 Task: Search one way flight ticket for 3 adults, 3 children in premium economy from Los Angeles: Los Angeles International Airport to Jacksonville: Albert J. Ellis Airport on 5-3-2023. Number of bags: 9 checked bags. Price is upto 79000. Outbound departure time preference is 17:45.
Action: Mouse moved to (334, 281)
Screenshot: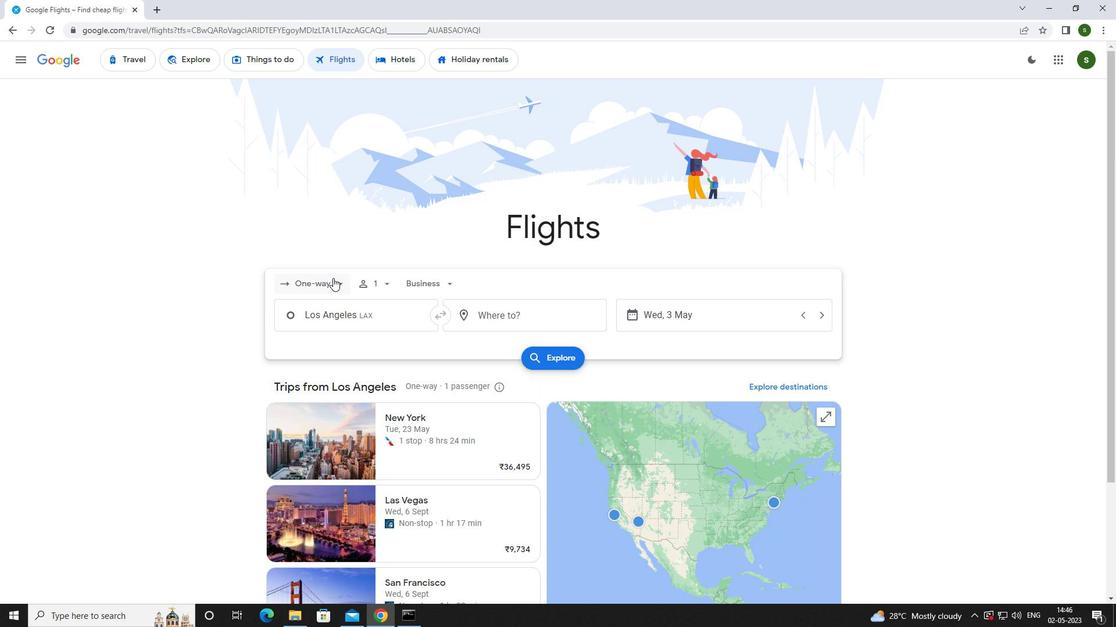
Action: Mouse pressed left at (334, 281)
Screenshot: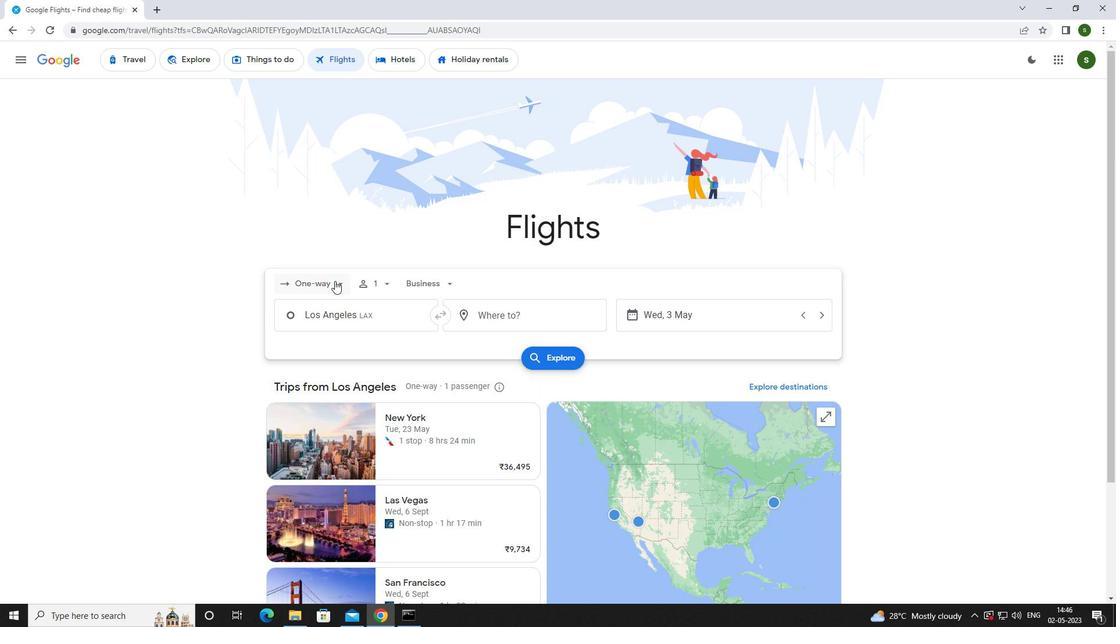 
Action: Mouse moved to (321, 337)
Screenshot: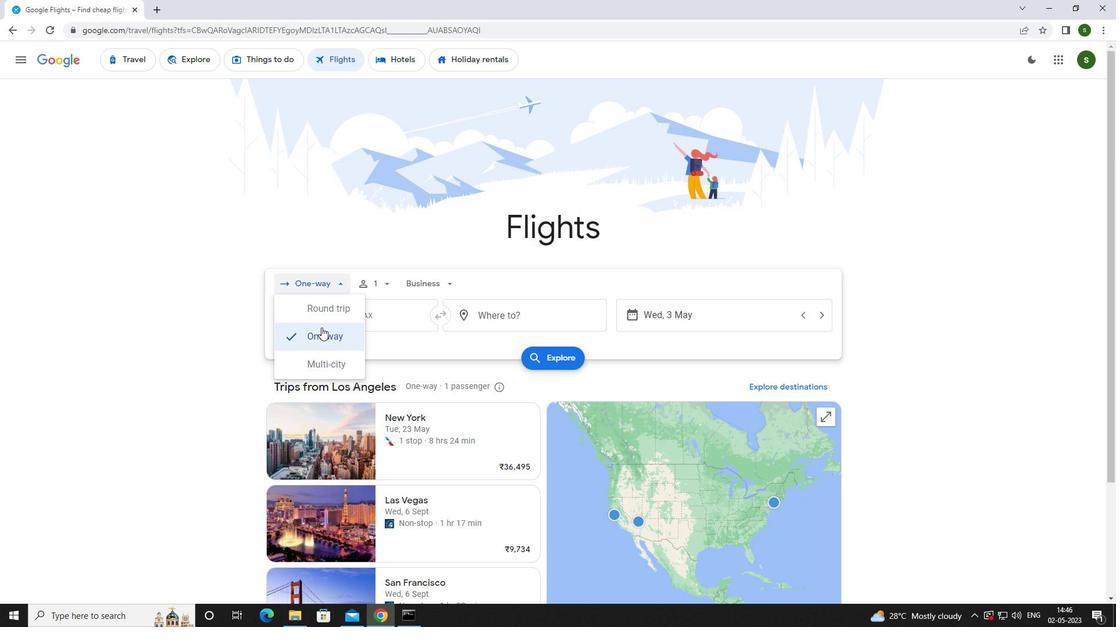 
Action: Mouse pressed left at (321, 337)
Screenshot: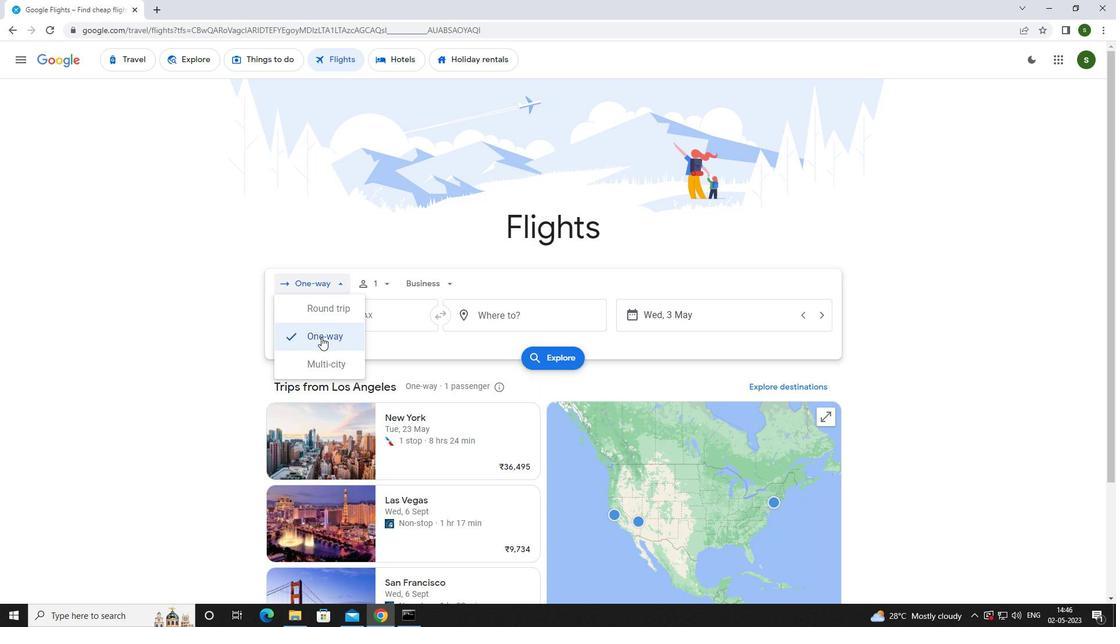 
Action: Mouse moved to (379, 285)
Screenshot: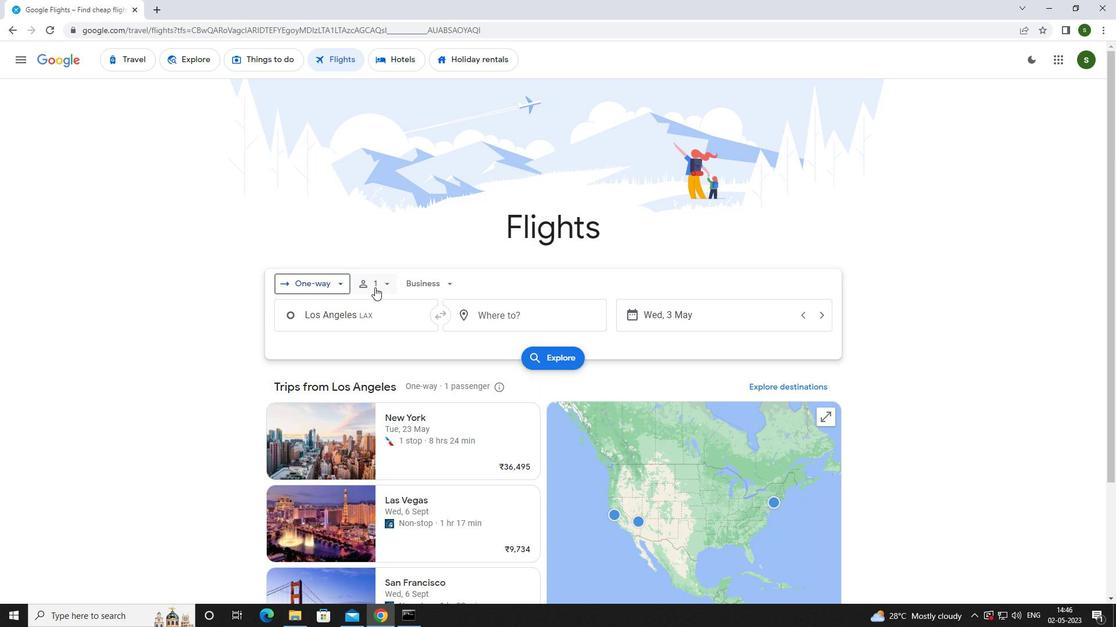 
Action: Mouse pressed left at (379, 285)
Screenshot: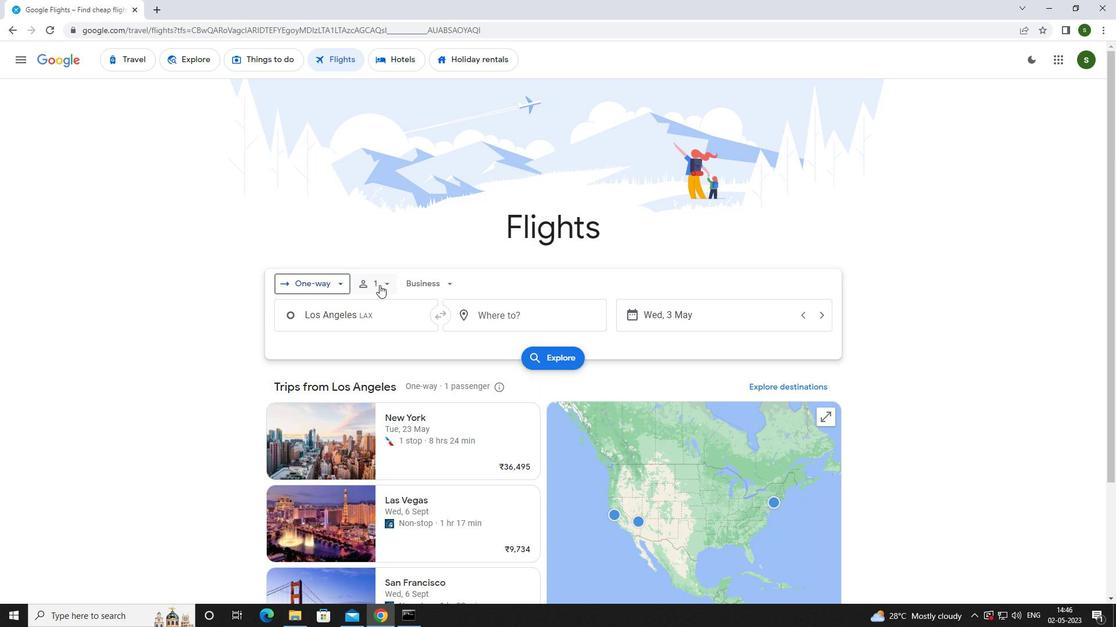 
Action: Mouse moved to (472, 315)
Screenshot: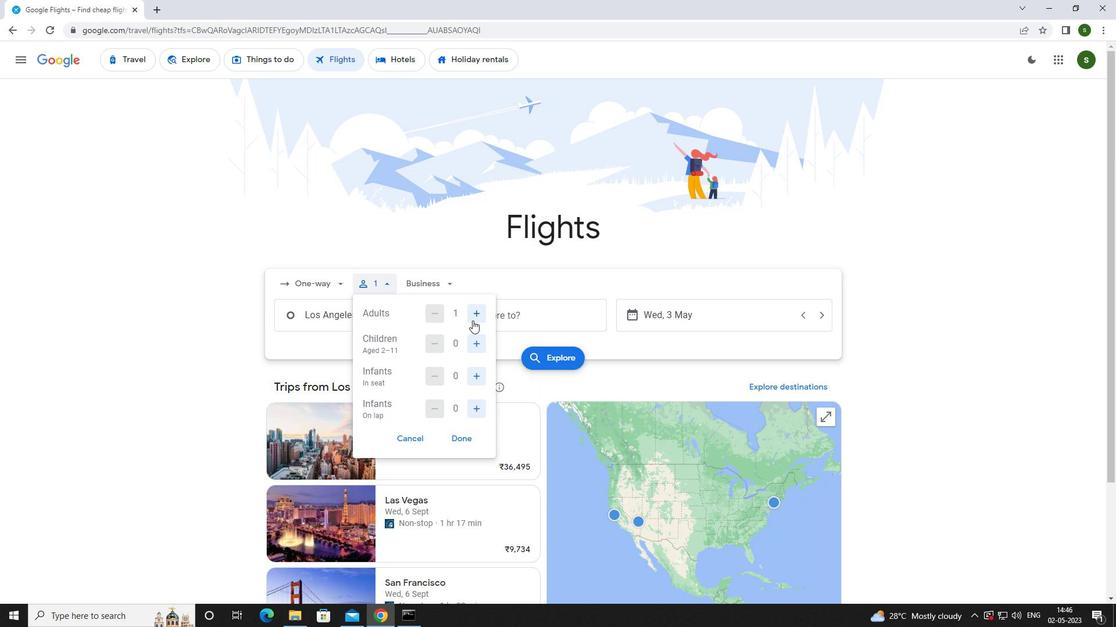 
Action: Mouse pressed left at (472, 315)
Screenshot: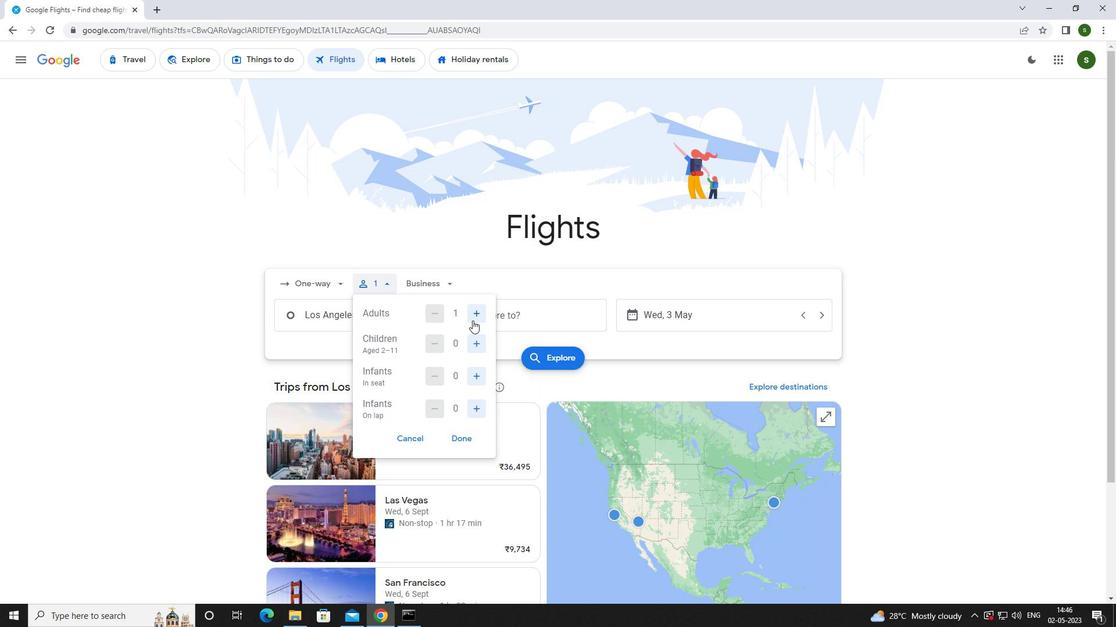 
Action: Mouse pressed left at (472, 315)
Screenshot: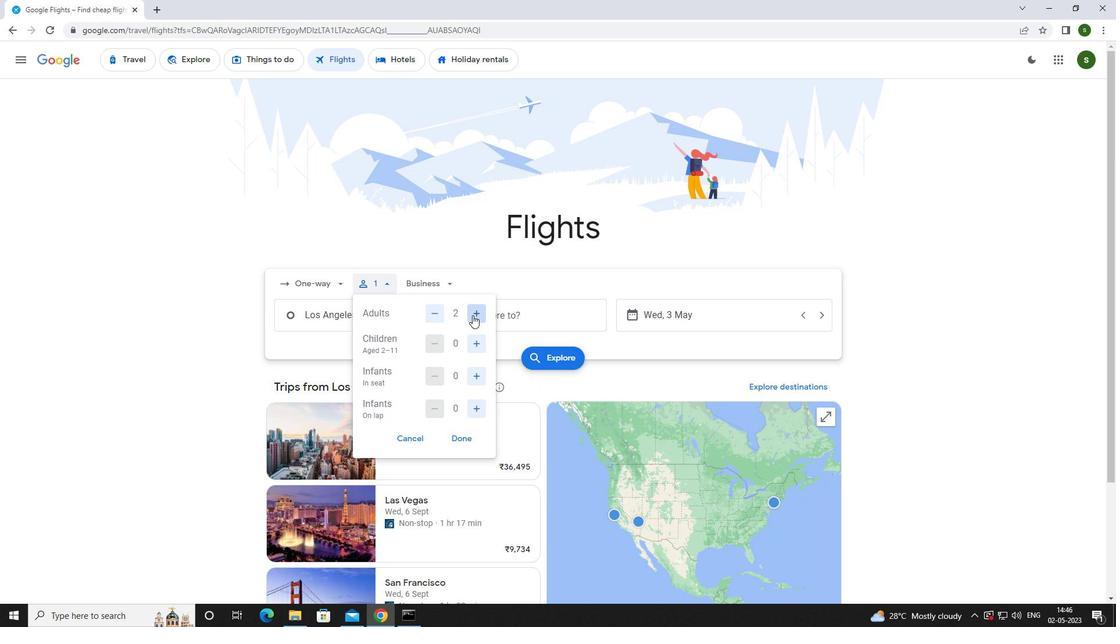 
Action: Mouse moved to (478, 342)
Screenshot: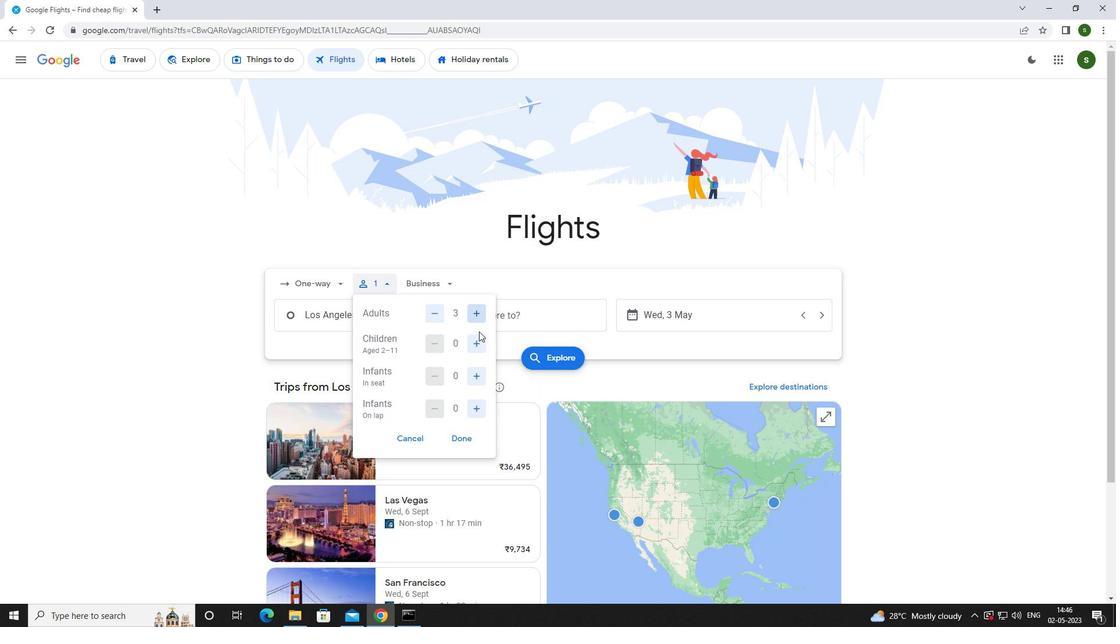 
Action: Mouse pressed left at (478, 342)
Screenshot: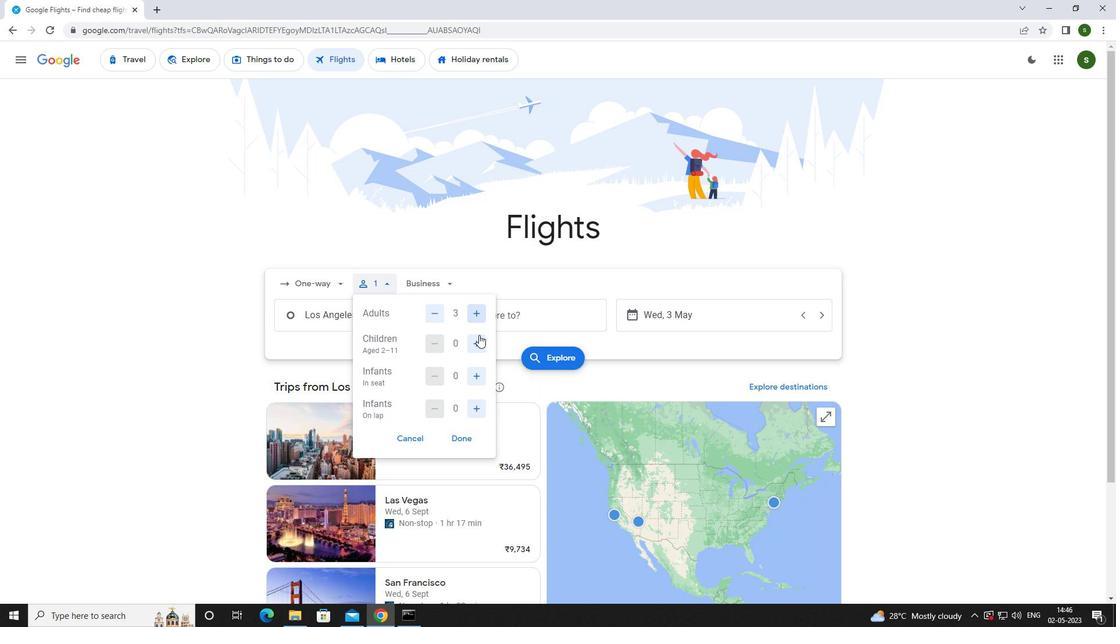 
Action: Mouse moved to (478, 343)
Screenshot: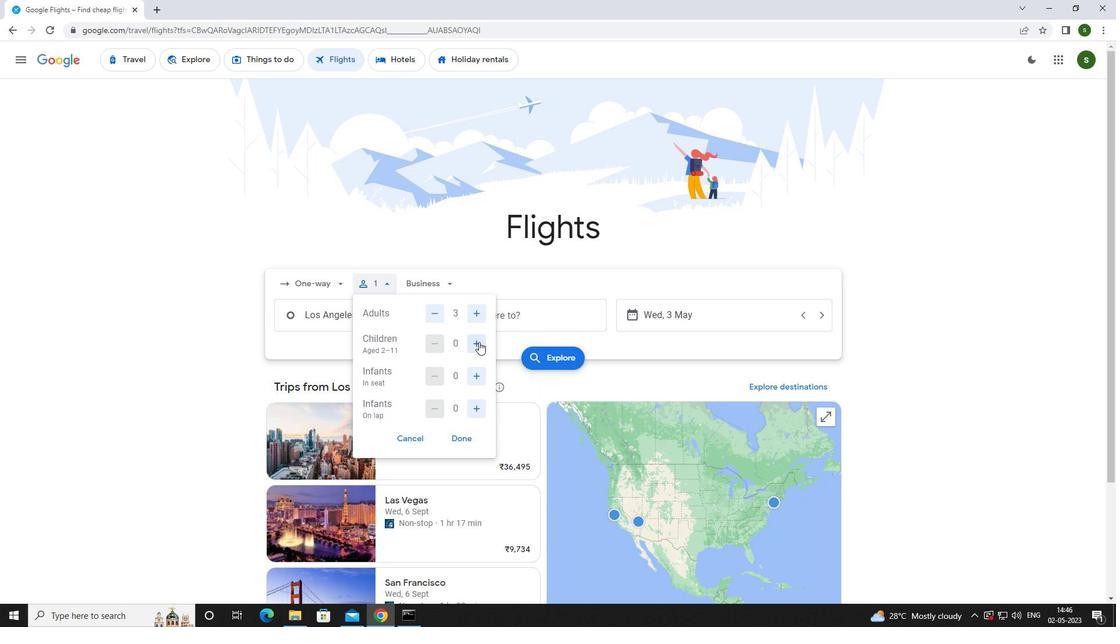 
Action: Mouse pressed left at (478, 343)
Screenshot: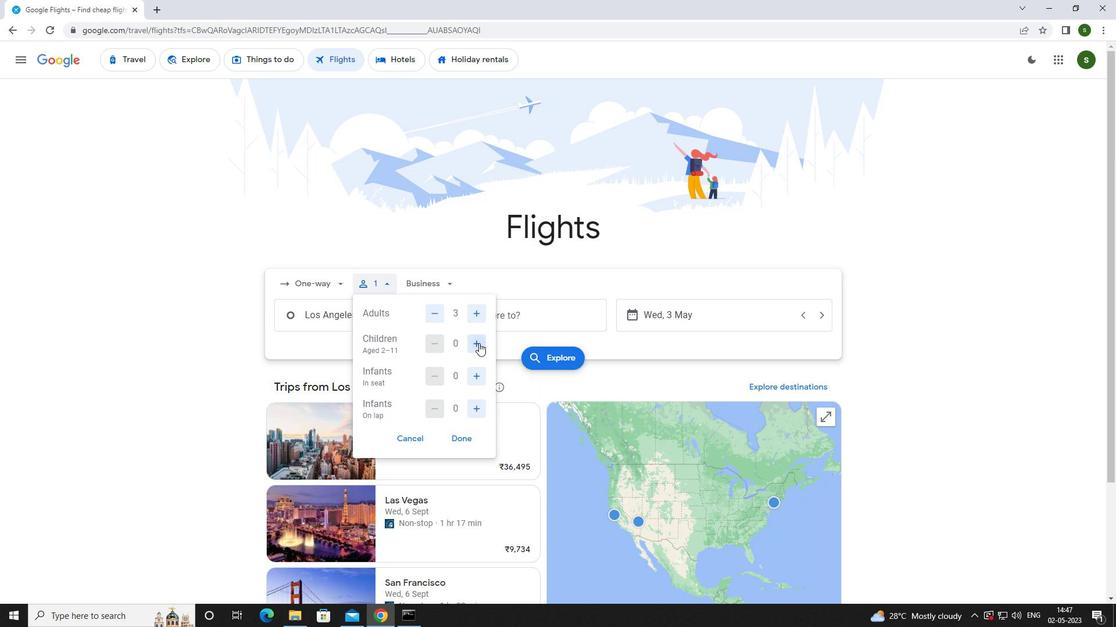 
Action: Mouse pressed left at (478, 343)
Screenshot: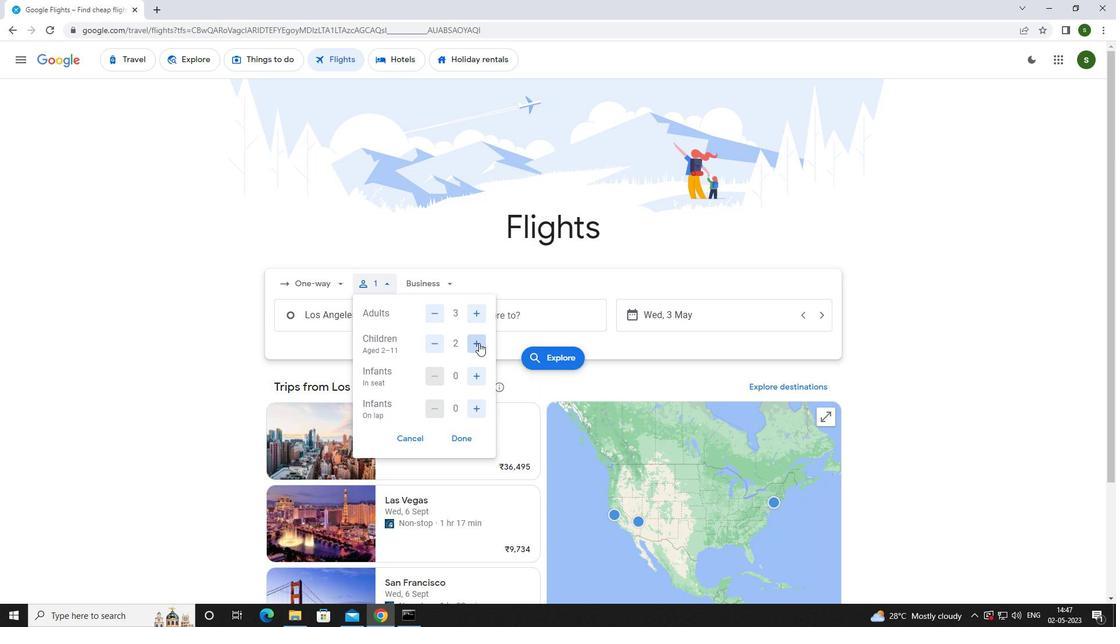 
Action: Mouse moved to (441, 285)
Screenshot: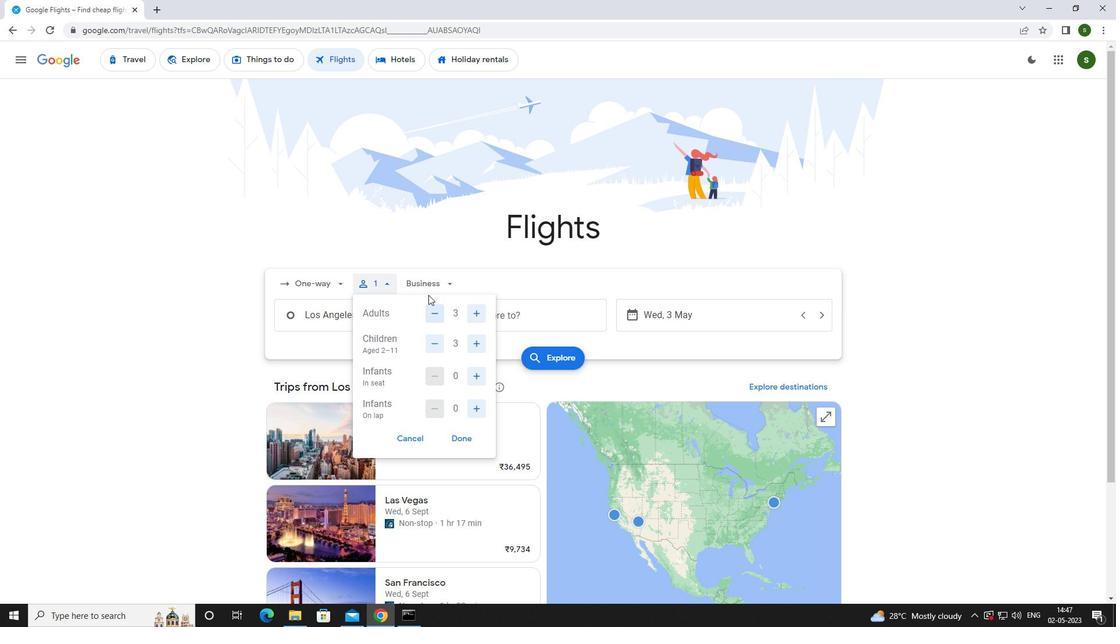
Action: Mouse pressed left at (441, 285)
Screenshot: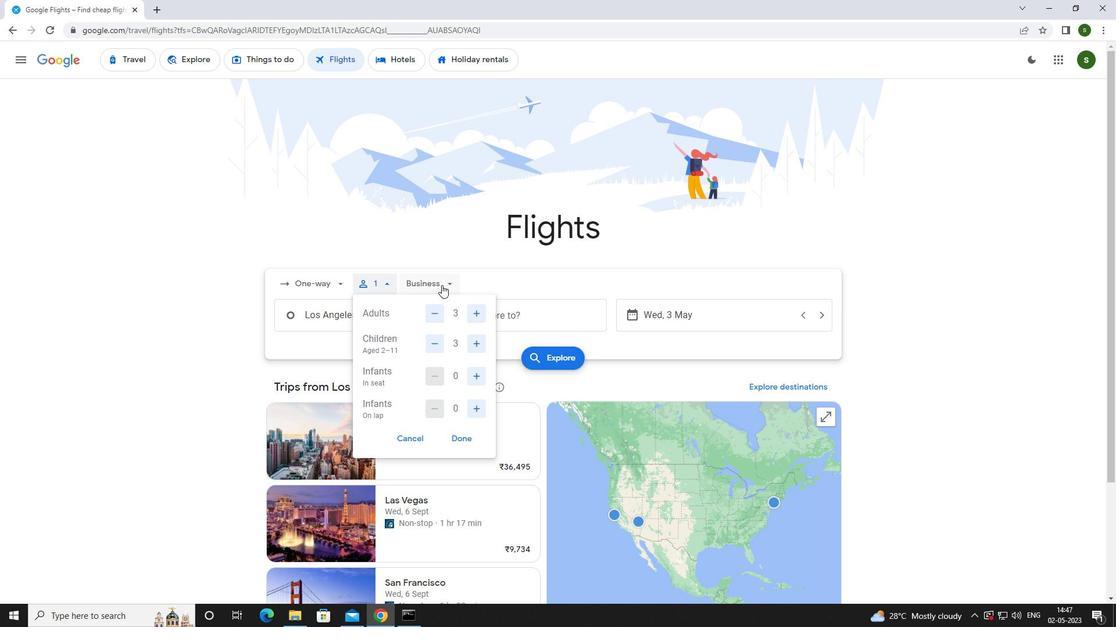 
Action: Mouse moved to (455, 334)
Screenshot: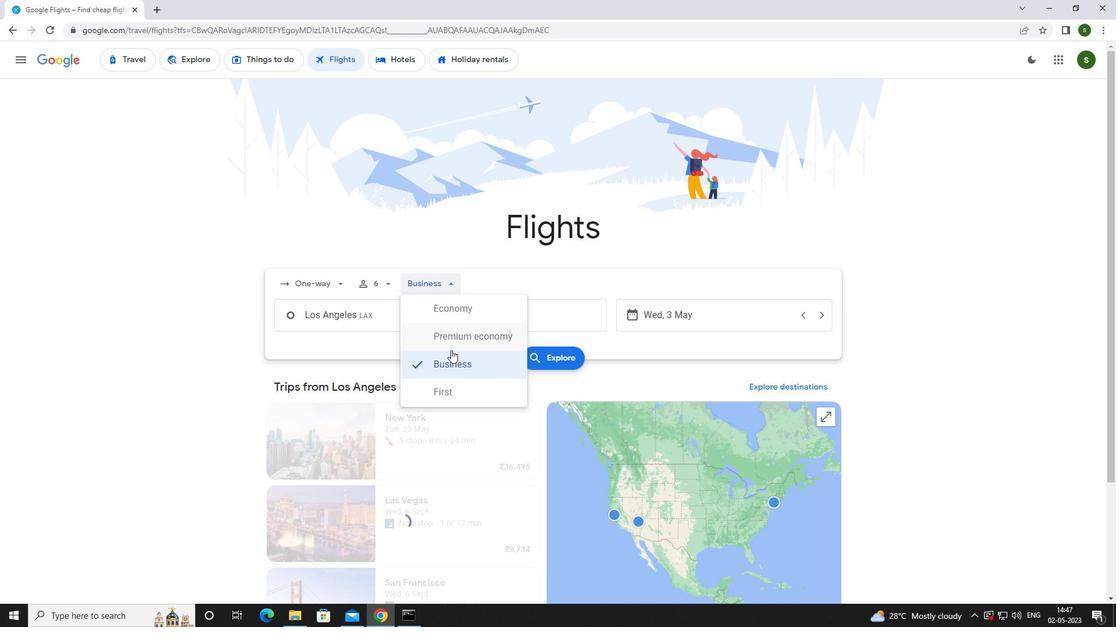 
Action: Mouse pressed left at (455, 334)
Screenshot: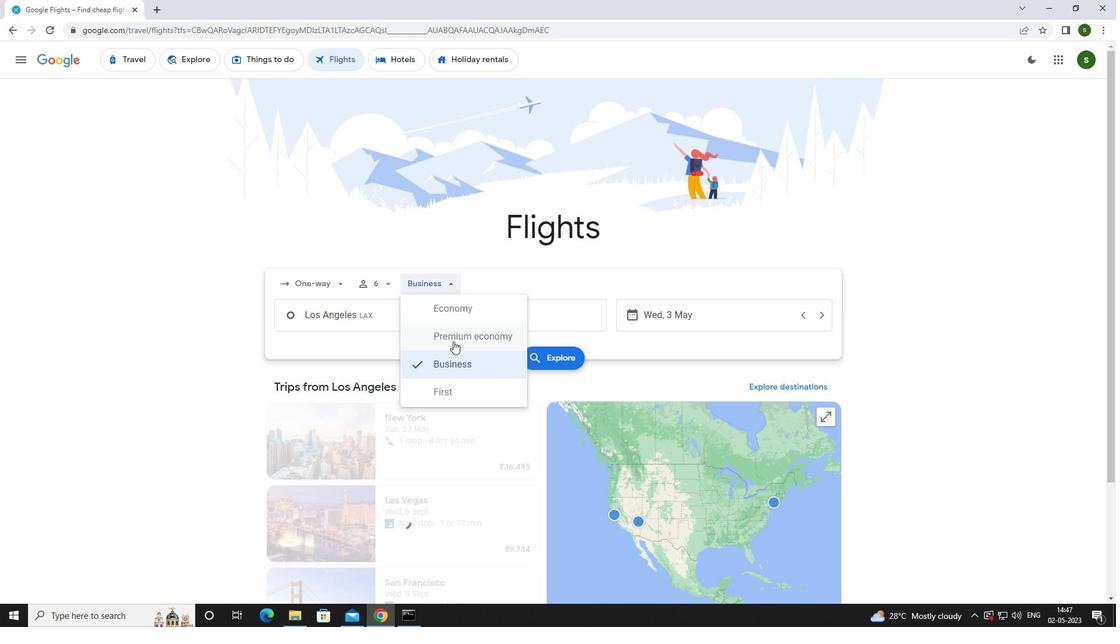 
Action: Mouse moved to (386, 316)
Screenshot: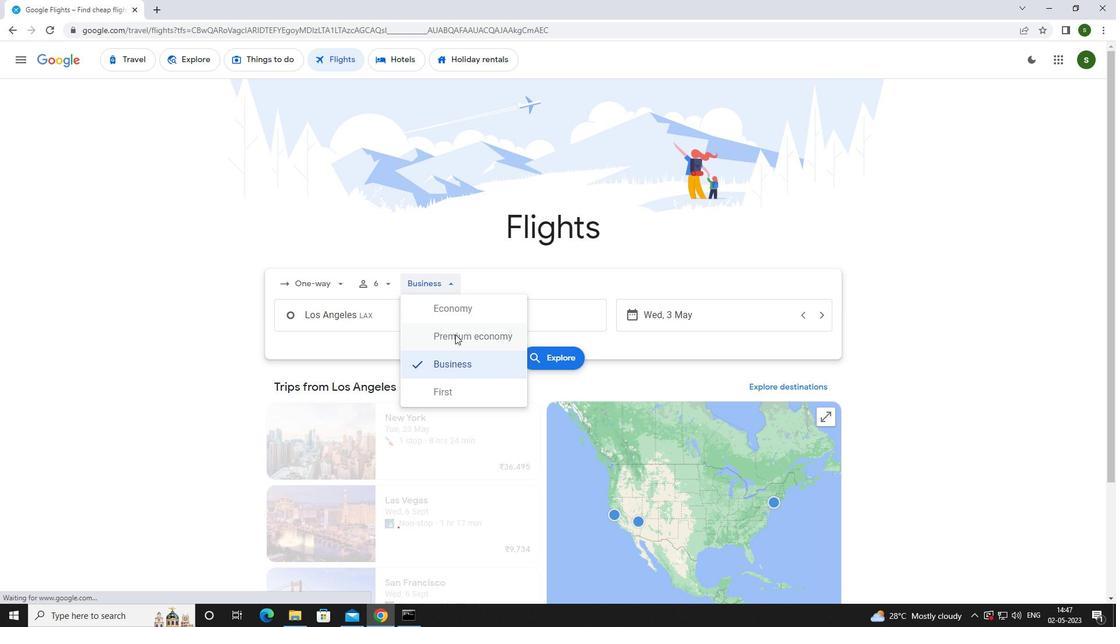 
Action: Mouse pressed left at (386, 316)
Screenshot: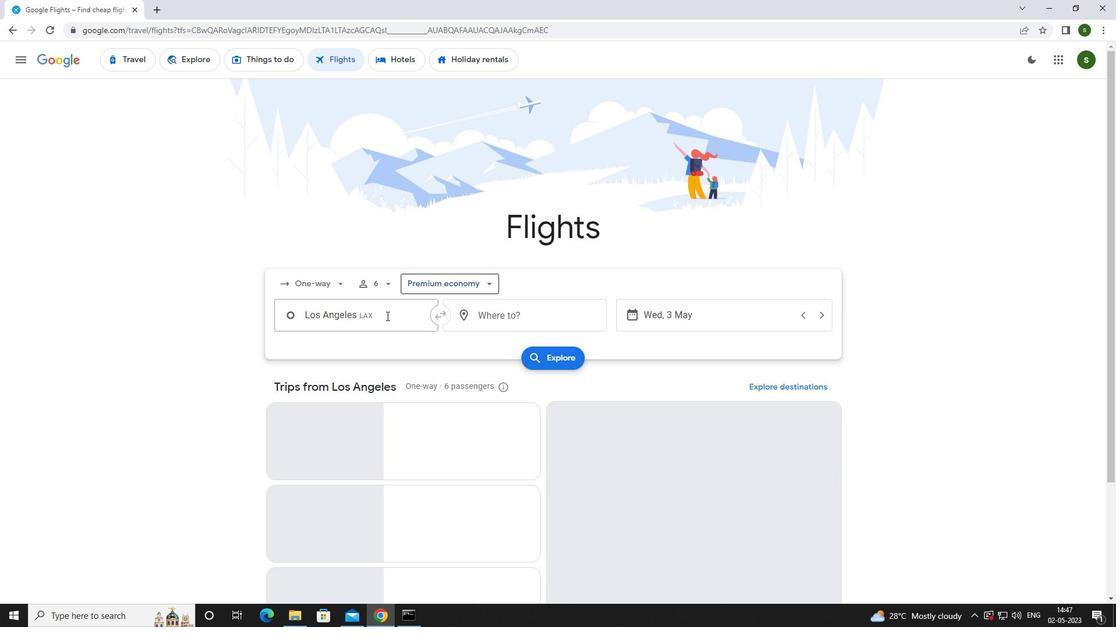 
Action: Mouse moved to (386, 316)
Screenshot: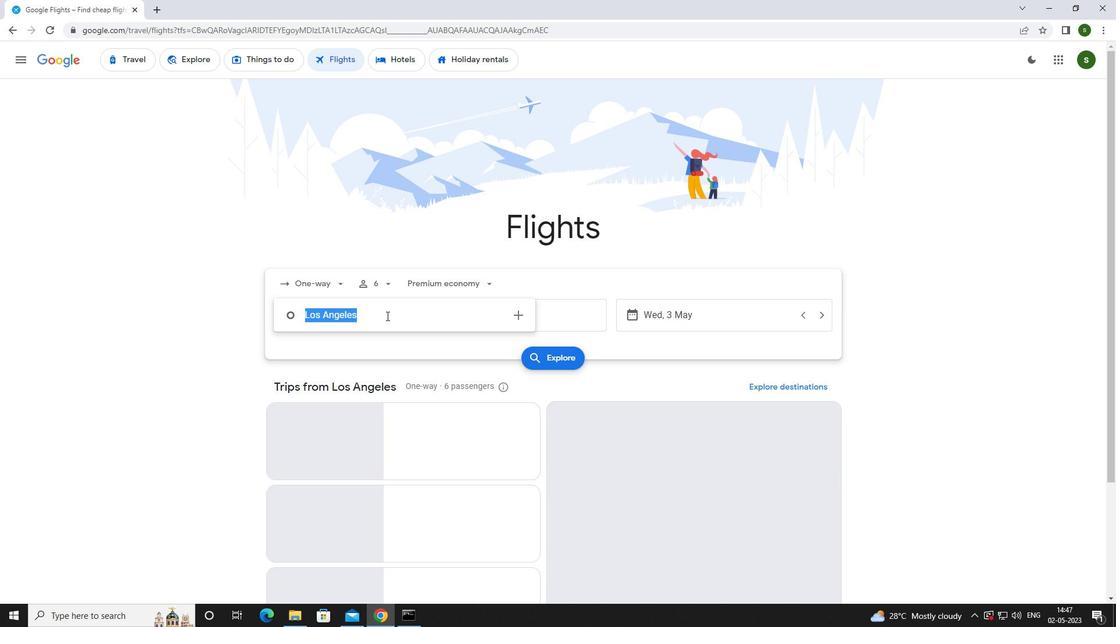 
Action: Key pressed <Key.caps_lock>l<Key.caps_lock>os<Key.space><Key.caps_lock>a
Screenshot: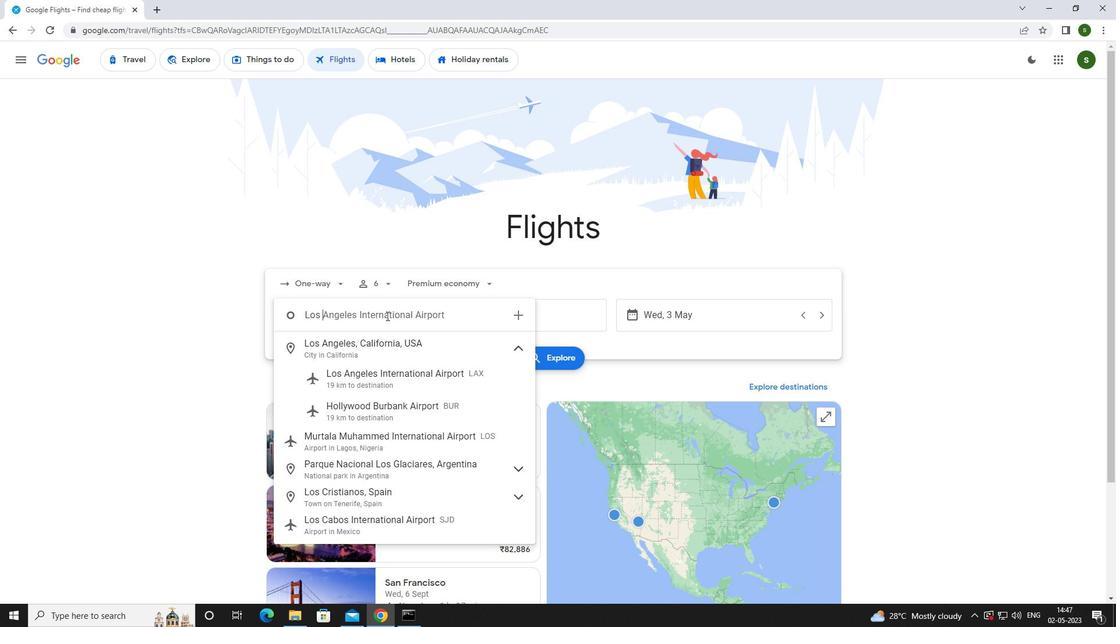 
Action: Mouse moved to (380, 376)
Screenshot: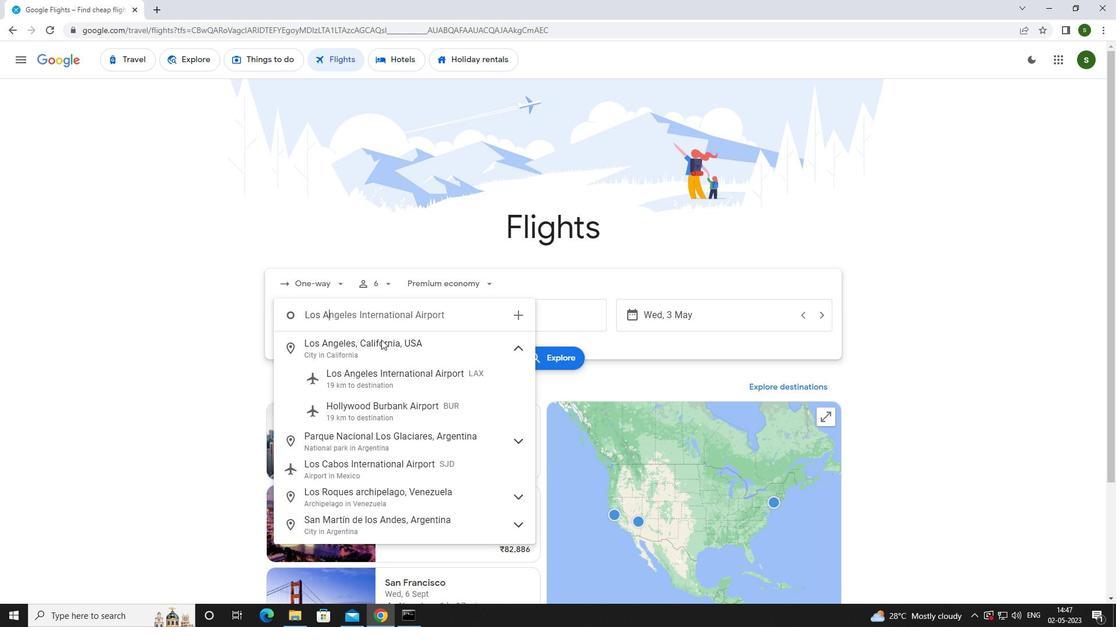 
Action: Mouse pressed left at (380, 376)
Screenshot: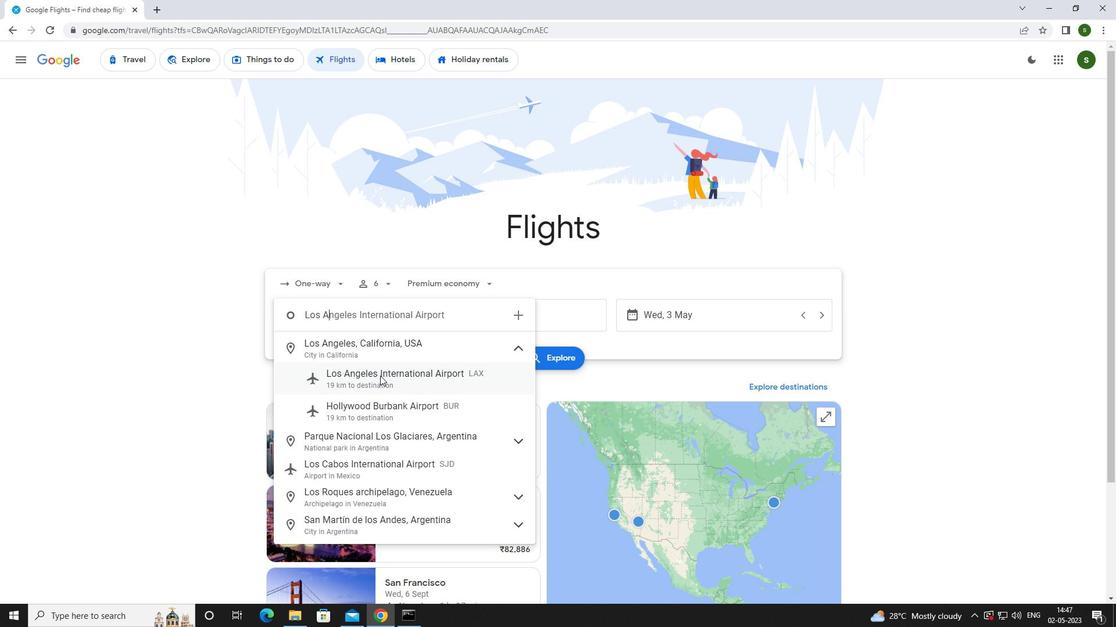 
Action: Mouse moved to (505, 312)
Screenshot: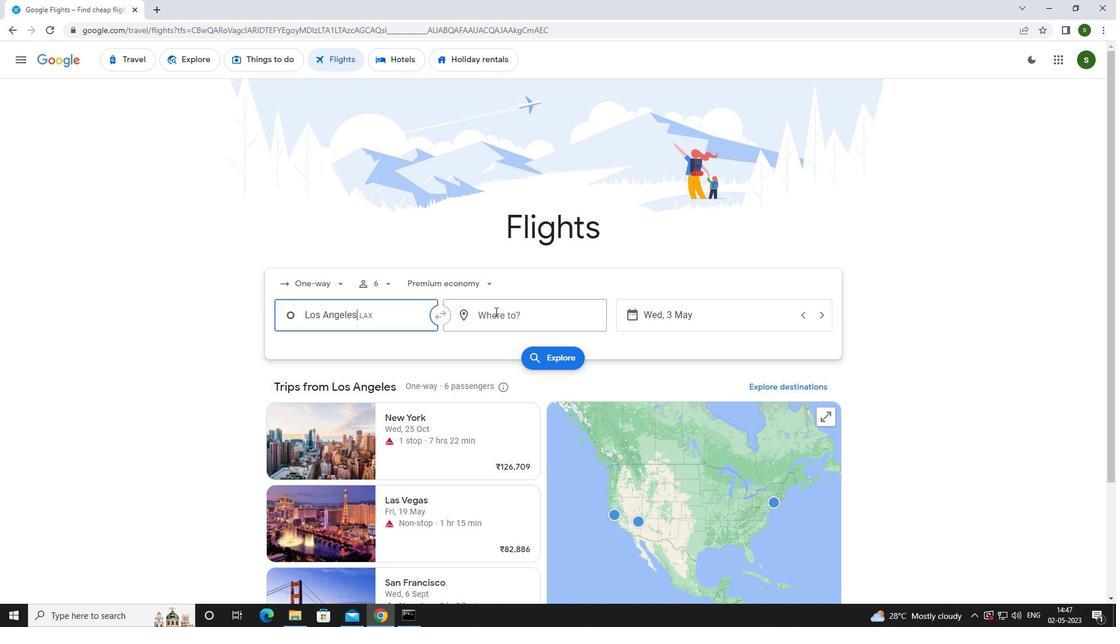 
Action: Mouse pressed left at (505, 312)
Screenshot: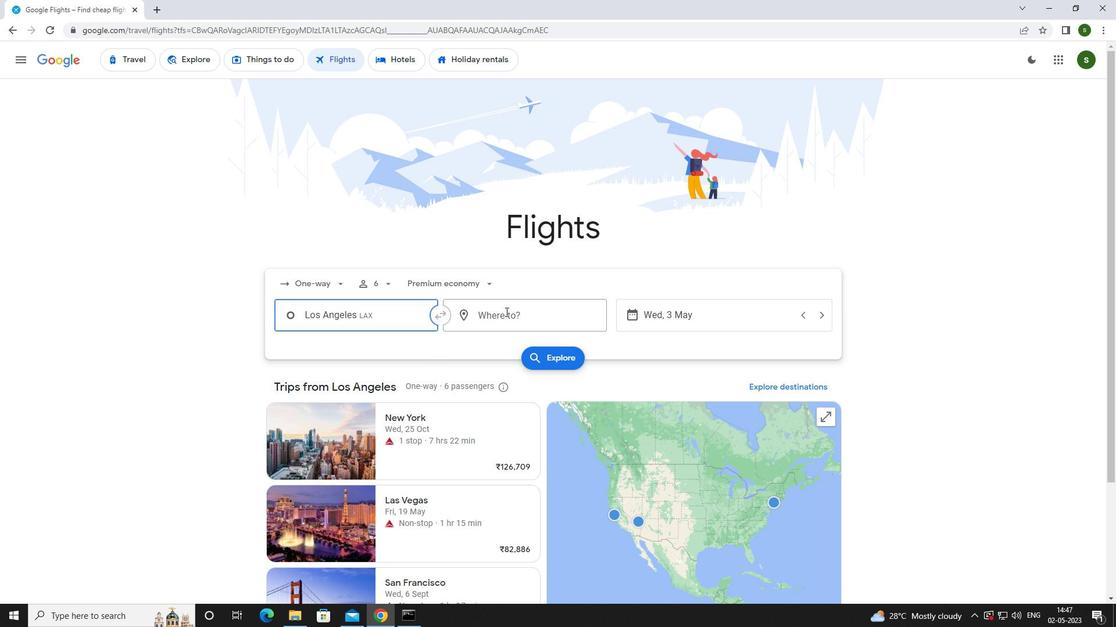 
Action: Mouse moved to (463, 326)
Screenshot: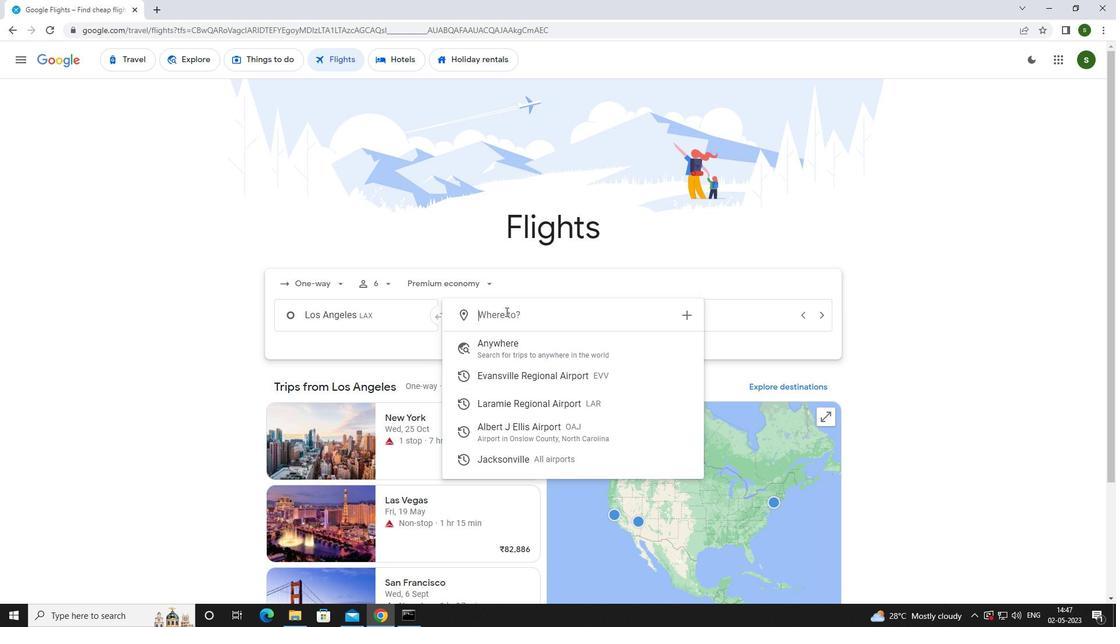 
Action: Key pressed <Key.caps_lock>a<Key.caps_lock>lbert<Key.space>
Screenshot: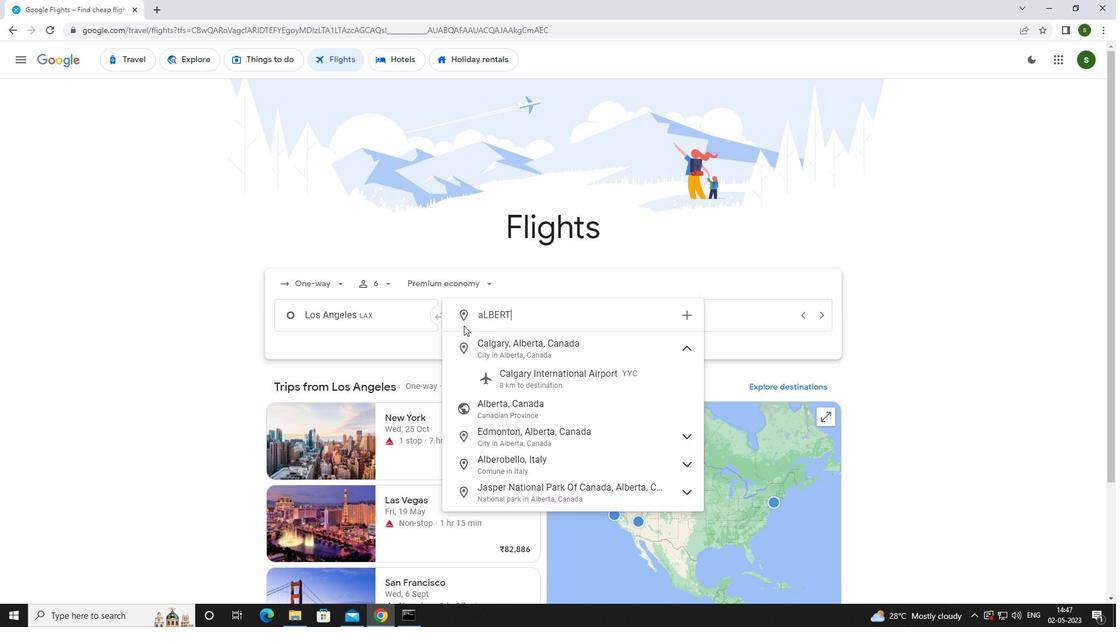
Action: Mouse moved to (481, 345)
Screenshot: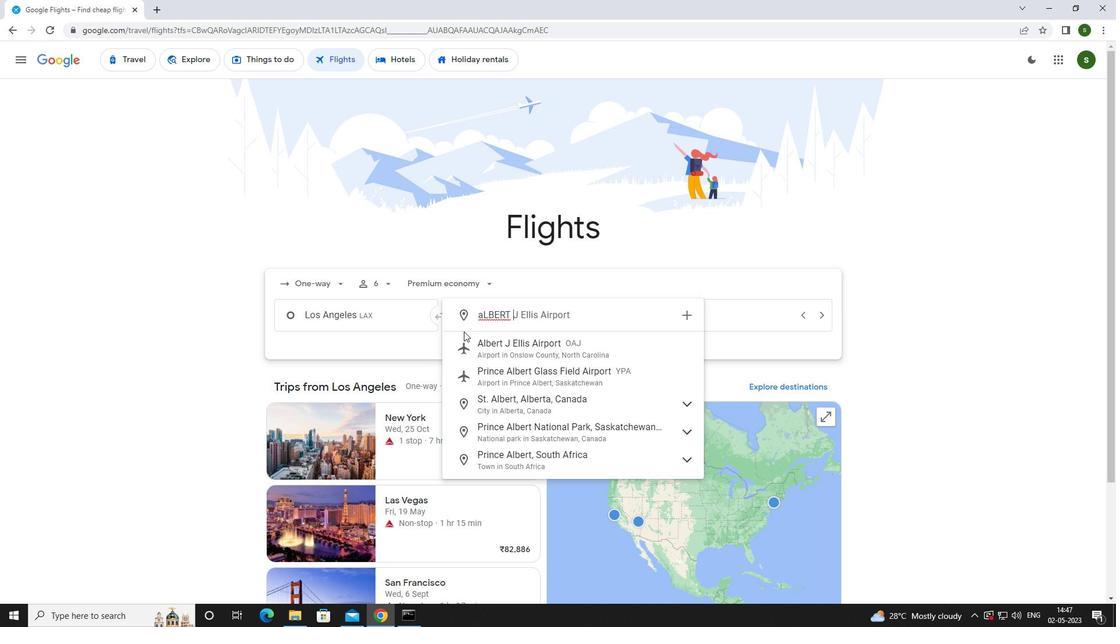 
Action: Mouse pressed left at (481, 345)
Screenshot: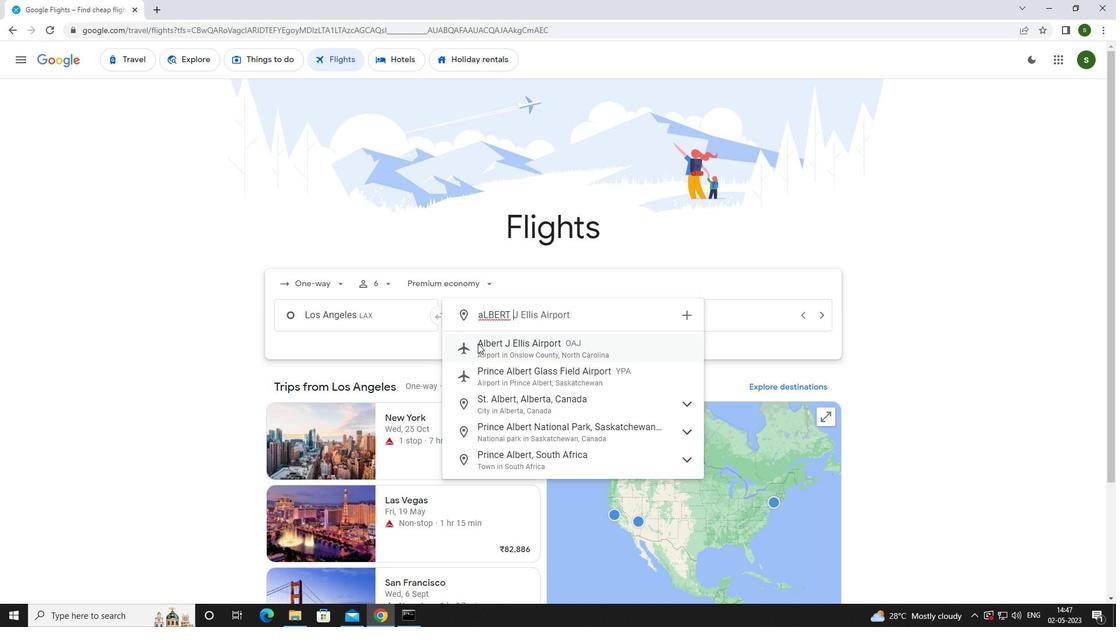 
Action: Mouse moved to (707, 313)
Screenshot: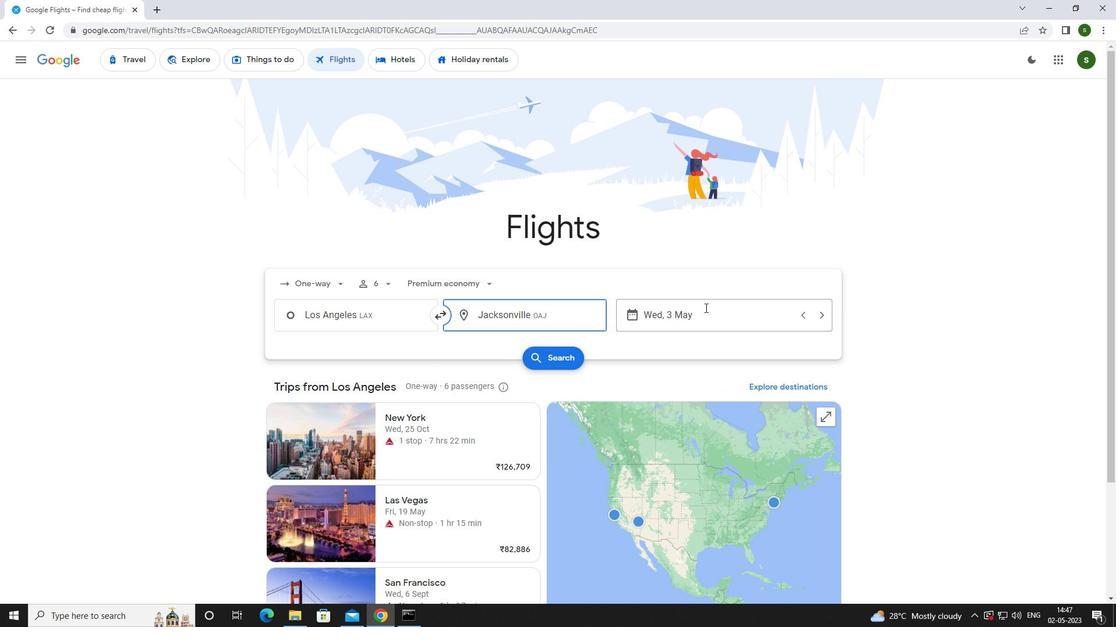 
Action: Mouse pressed left at (707, 313)
Screenshot: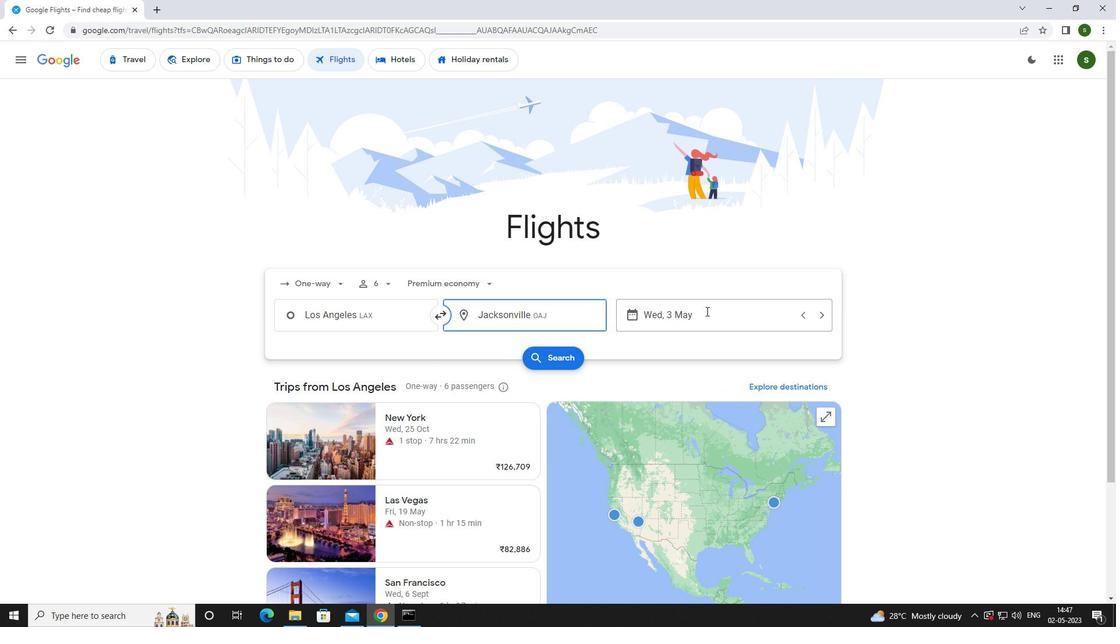 
Action: Mouse moved to (498, 395)
Screenshot: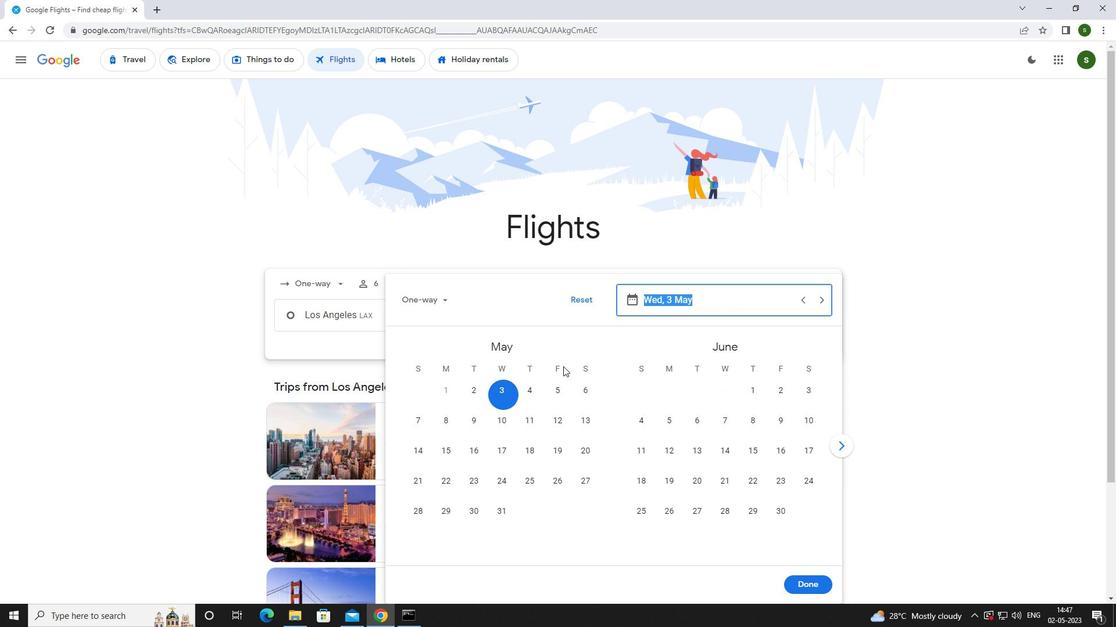 
Action: Mouse pressed left at (498, 395)
Screenshot: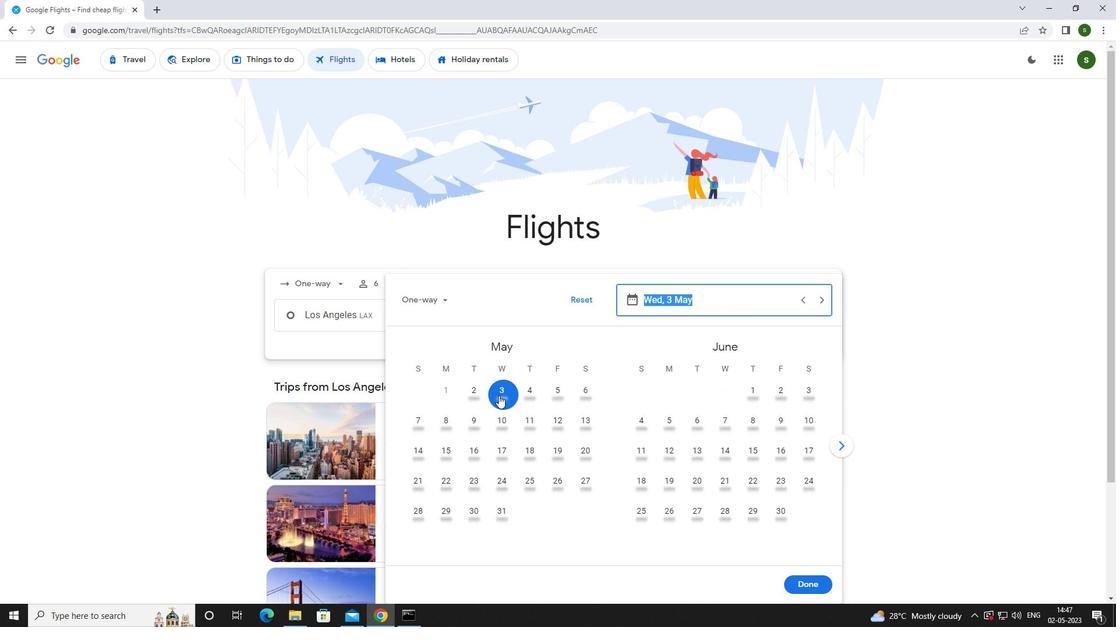 
Action: Mouse moved to (816, 590)
Screenshot: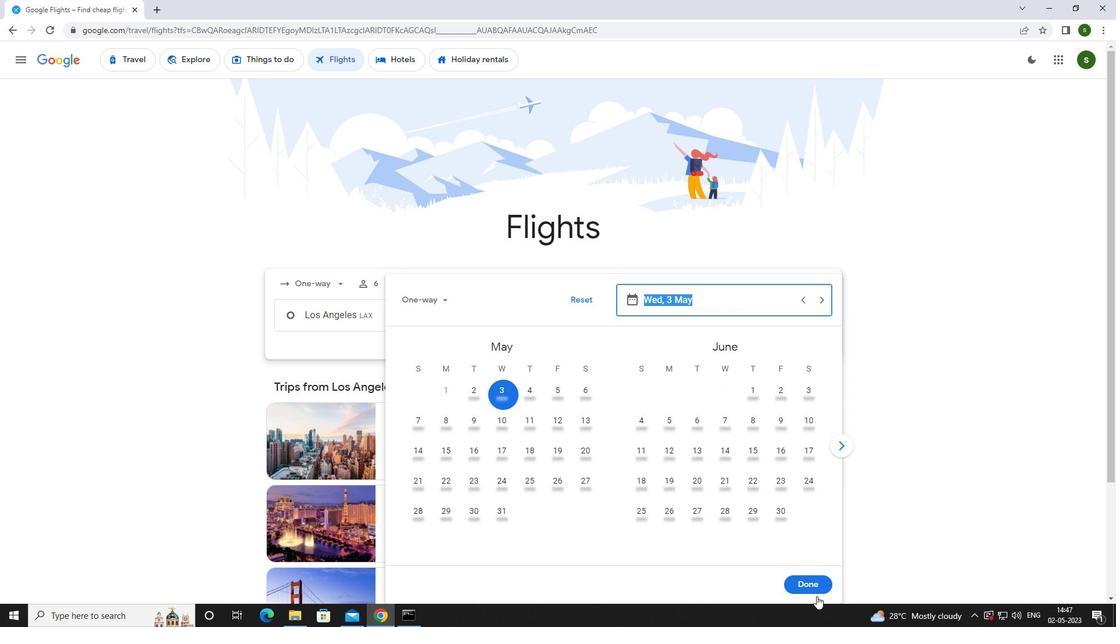 
Action: Mouse pressed left at (816, 590)
Screenshot: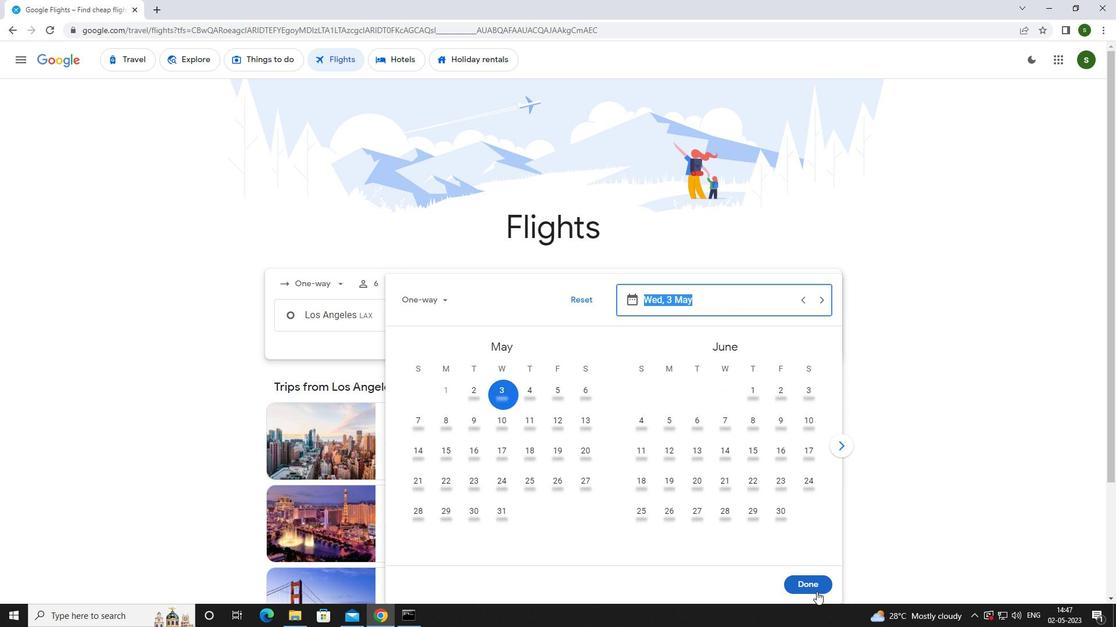 
Action: Mouse moved to (551, 361)
Screenshot: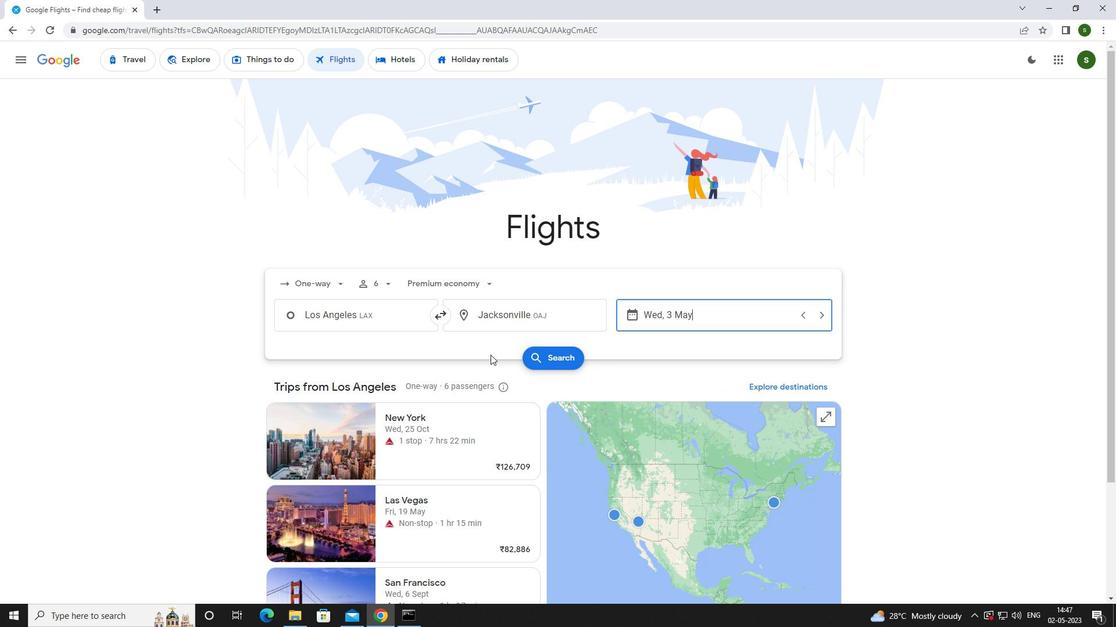 
Action: Mouse pressed left at (551, 361)
Screenshot: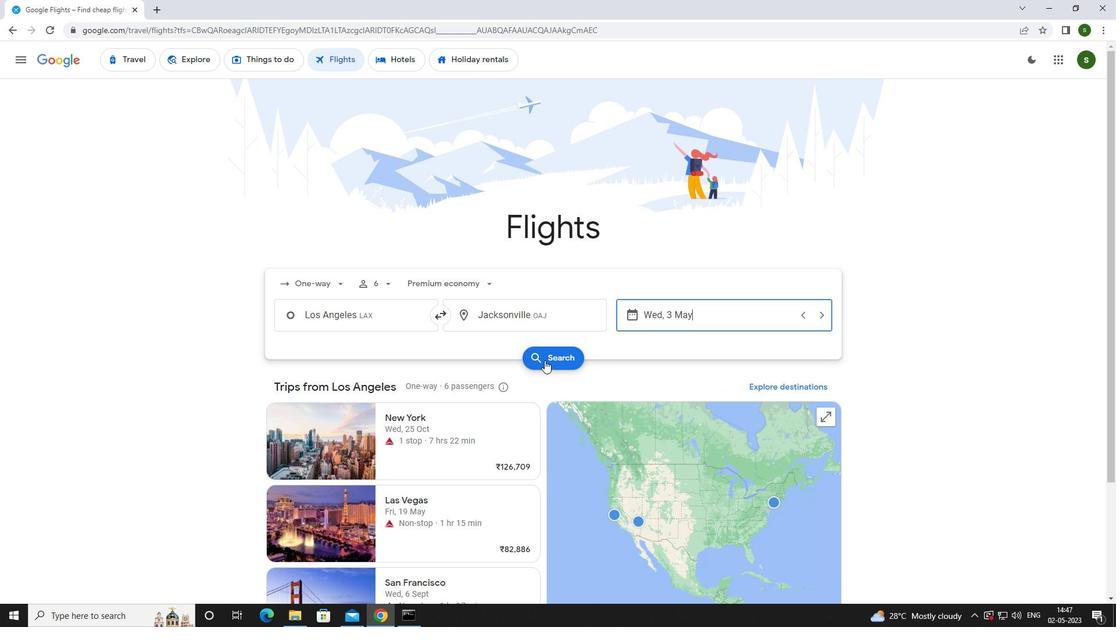 
Action: Mouse moved to (296, 166)
Screenshot: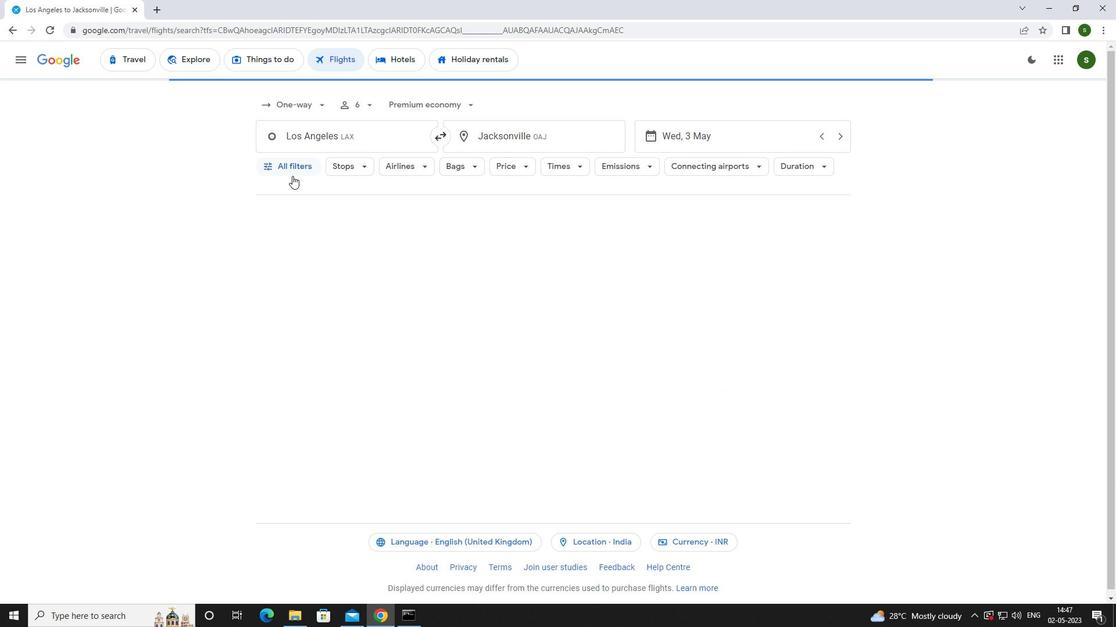 
Action: Mouse pressed left at (296, 166)
Screenshot: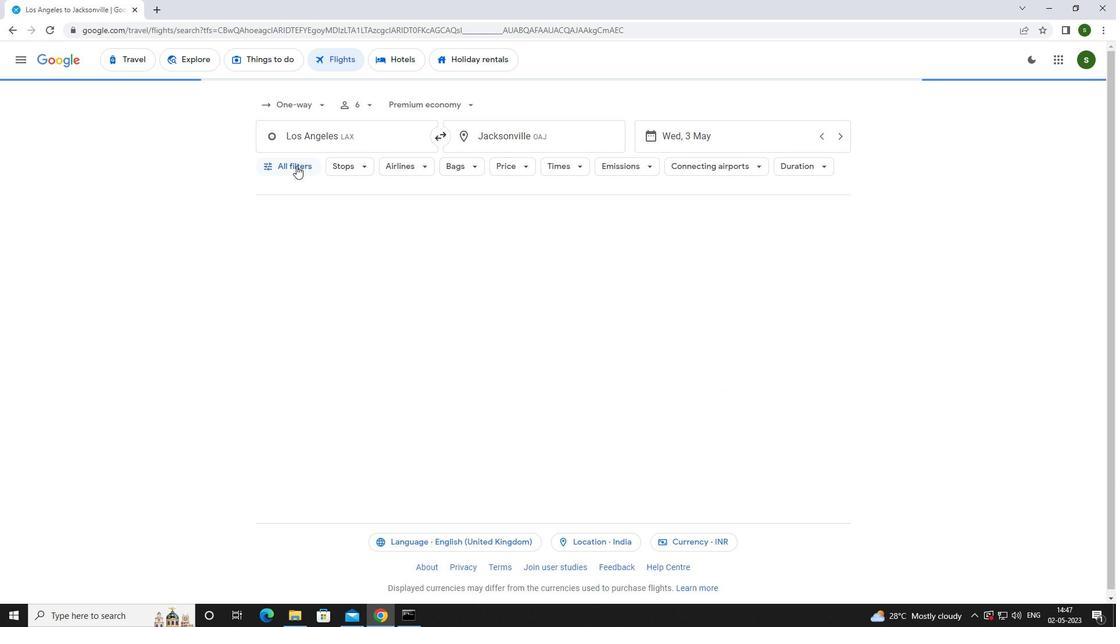 
Action: Mouse moved to (338, 283)
Screenshot: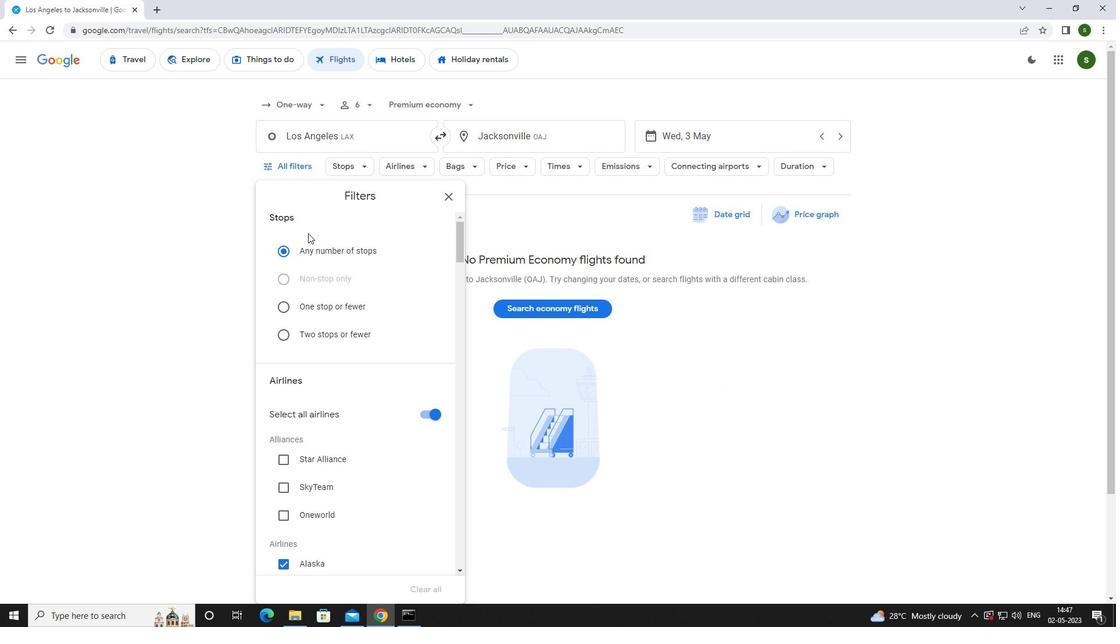 
Action: Mouse scrolled (338, 282) with delta (0, 0)
Screenshot: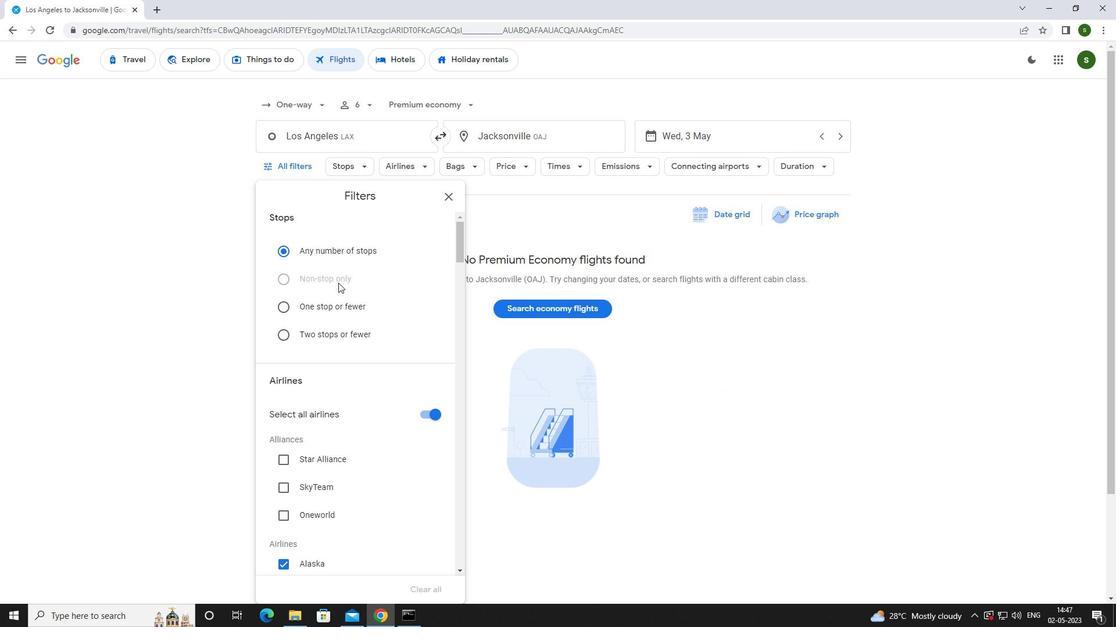 
Action: Mouse scrolled (338, 282) with delta (0, 0)
Screenshot: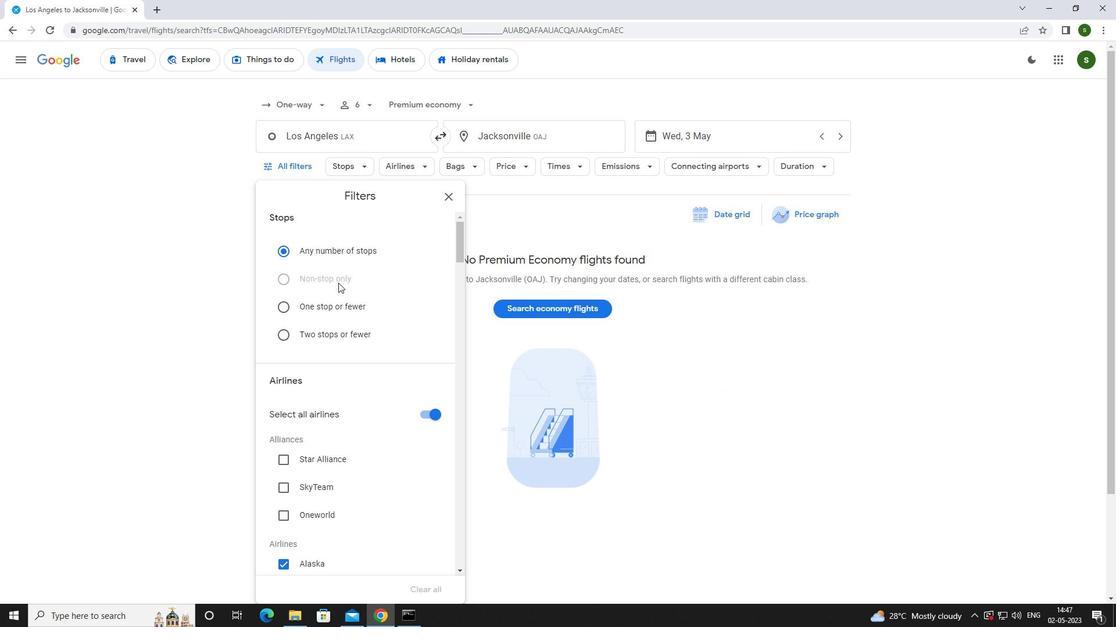 
Action: Mouse scrolled (338, 282) with delta (0, 0)
Screenshot: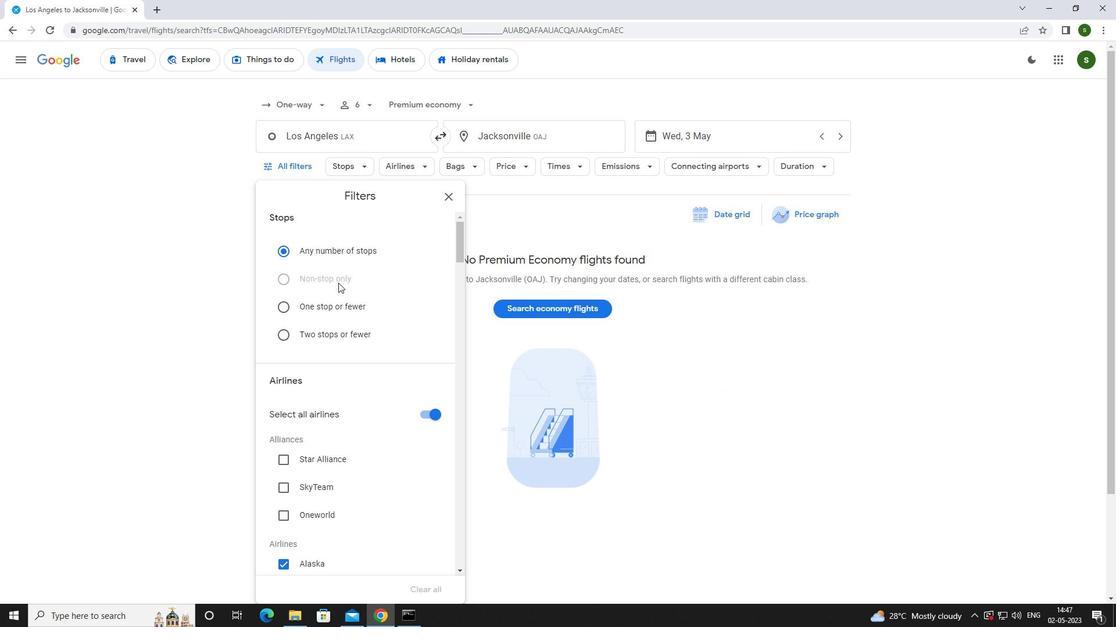 
Action: Mouse scrolled (338, 282) with delta (0, 0)
Screenshot: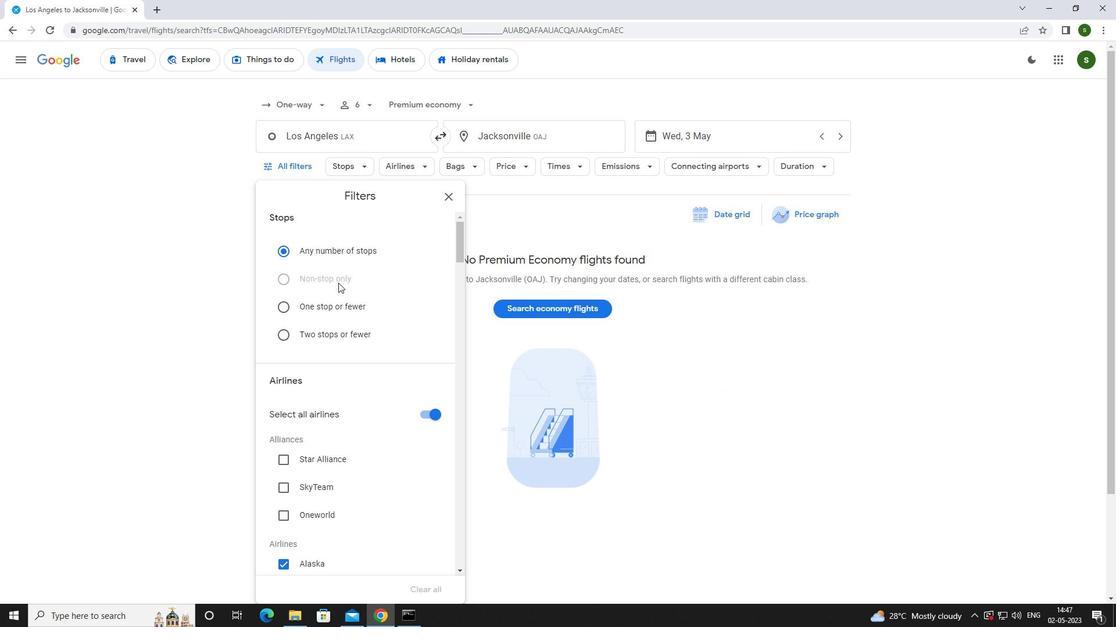 
Action: Mouse scrolled (338, 282) with delta (0, 0)
Screenshot: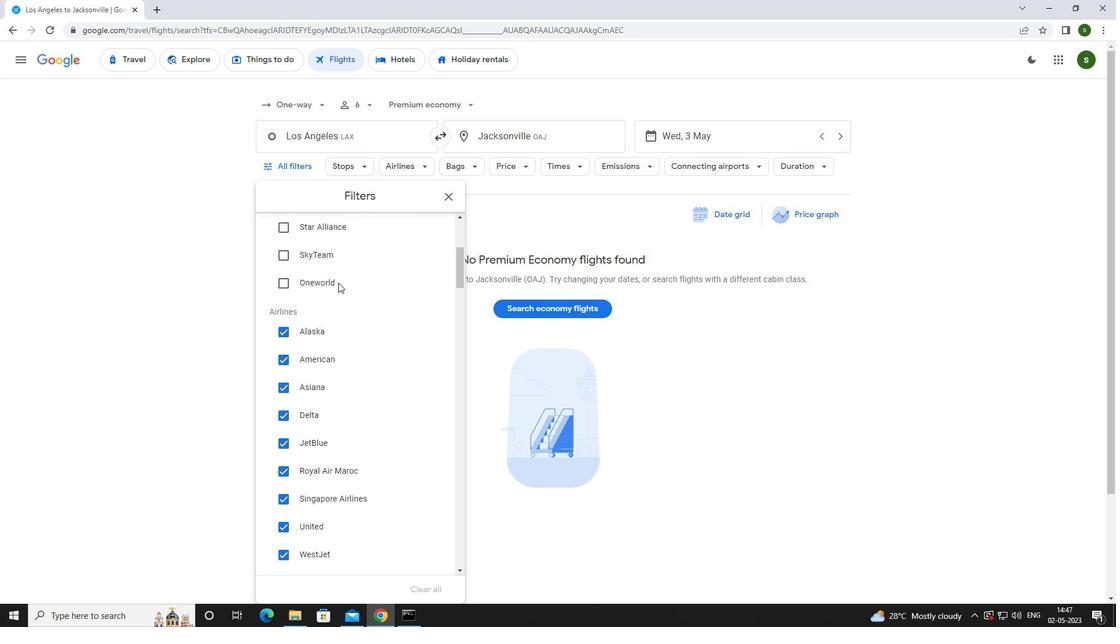 
Action: Mouse scrolled (338, 282) with delta (0, 0)
Screenshot: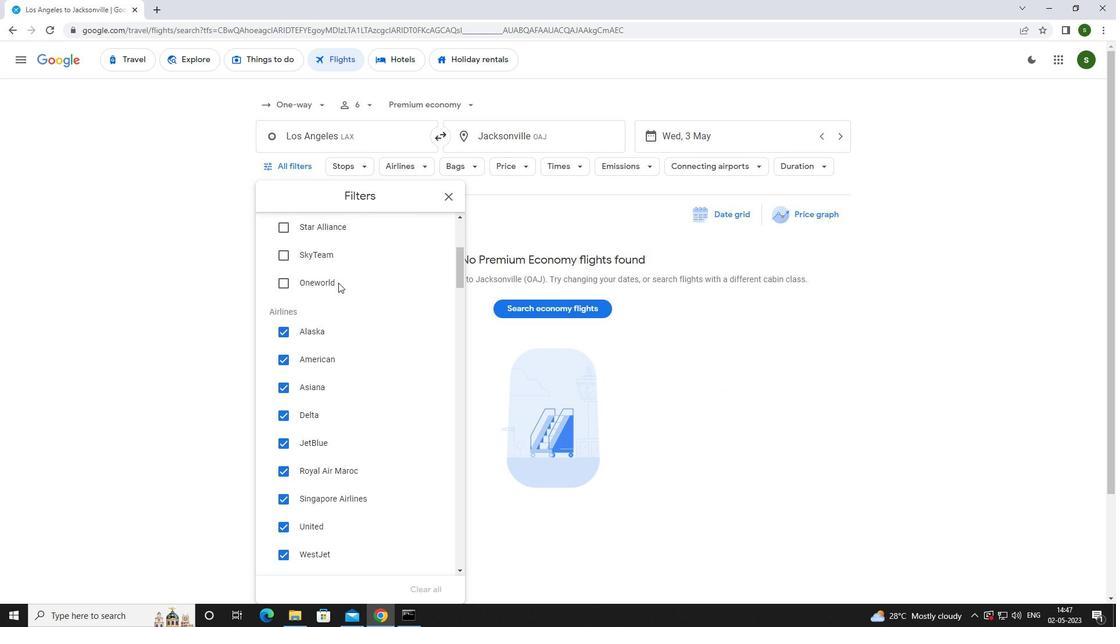 
Action: Mouse scrolled (338, 282) with delta (0, 0)
Screenshot: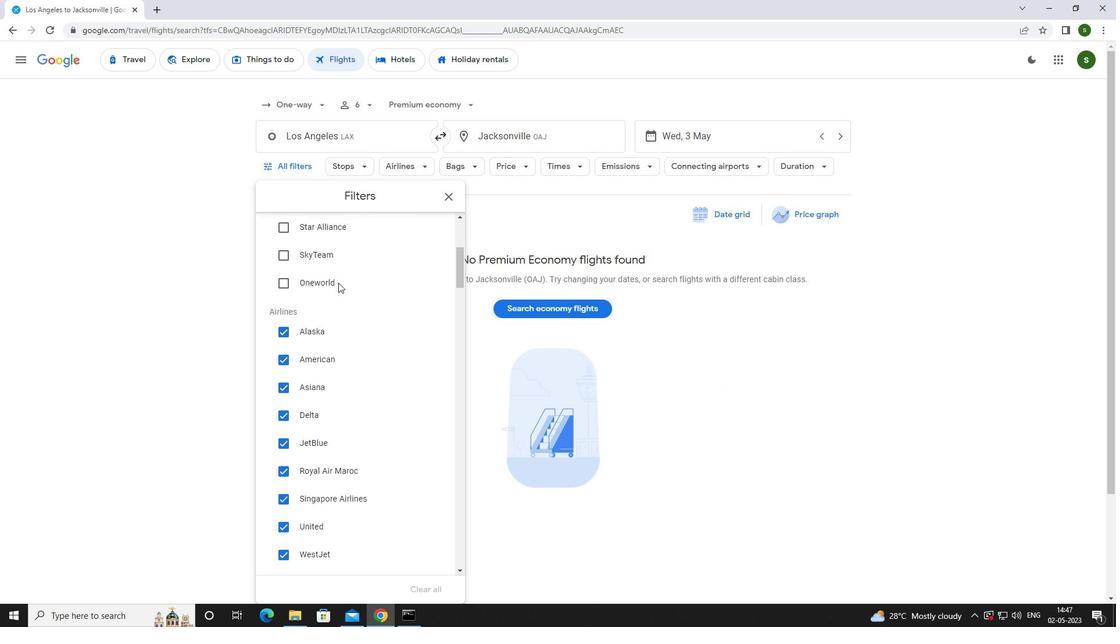 
Action: Mouse scrolled (338, 282) with delta (0, 0)
Screenshot: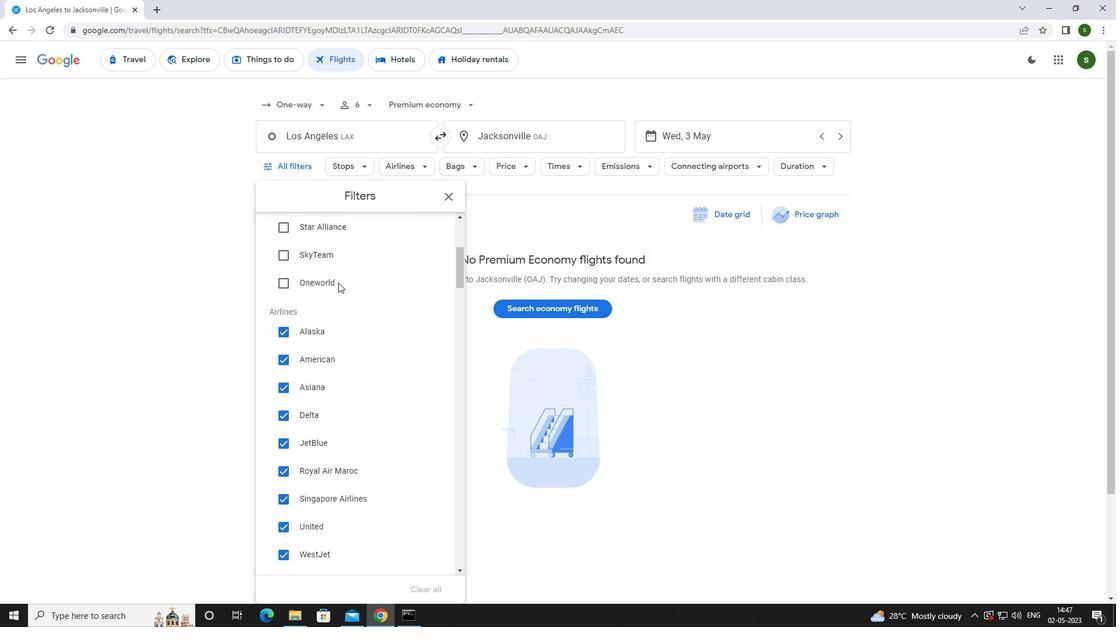 
Action: Mouse scrolled (338, 282) with delta (0, 0)
Screenshot: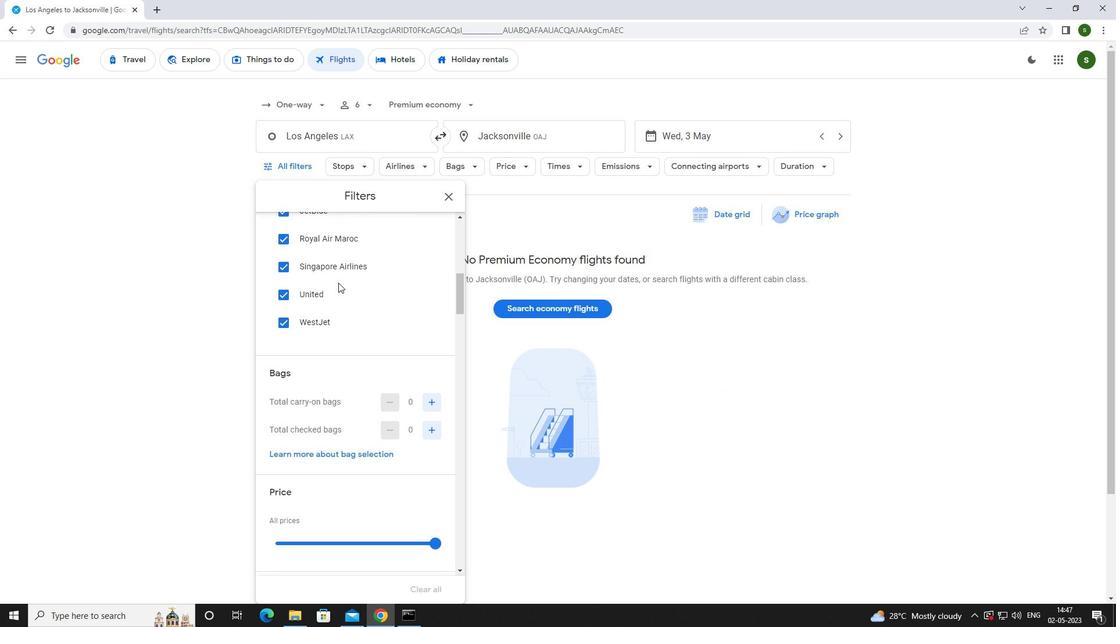 
Action: Mouse scrolled (338, 282) with delta (0, 0)
Screenshot: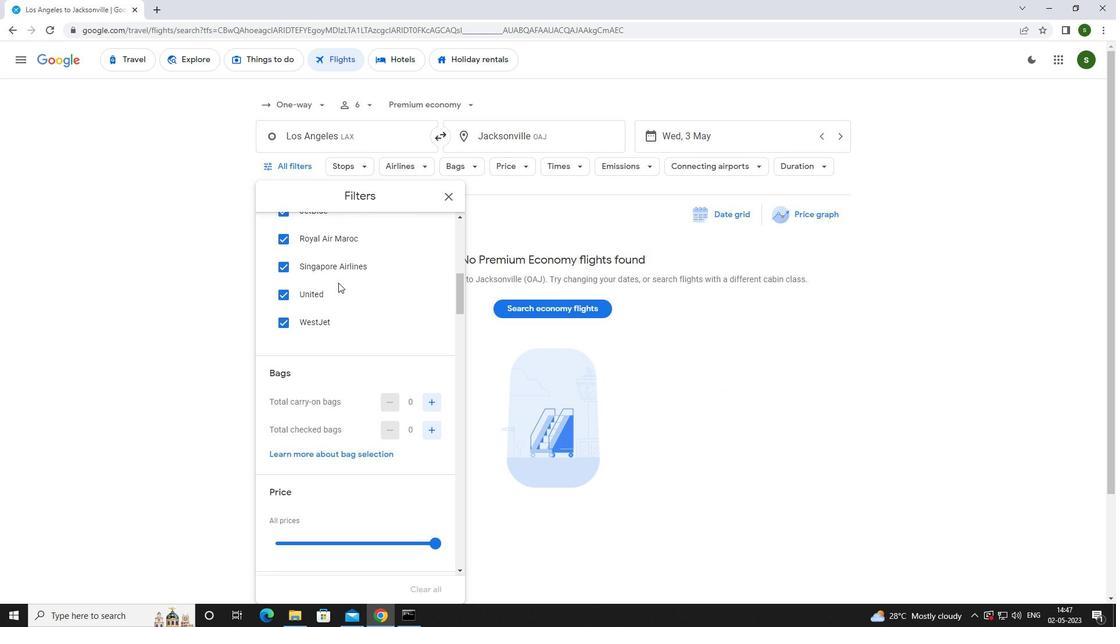 
Action: Mouse moved to (433, 313)
Screenshot: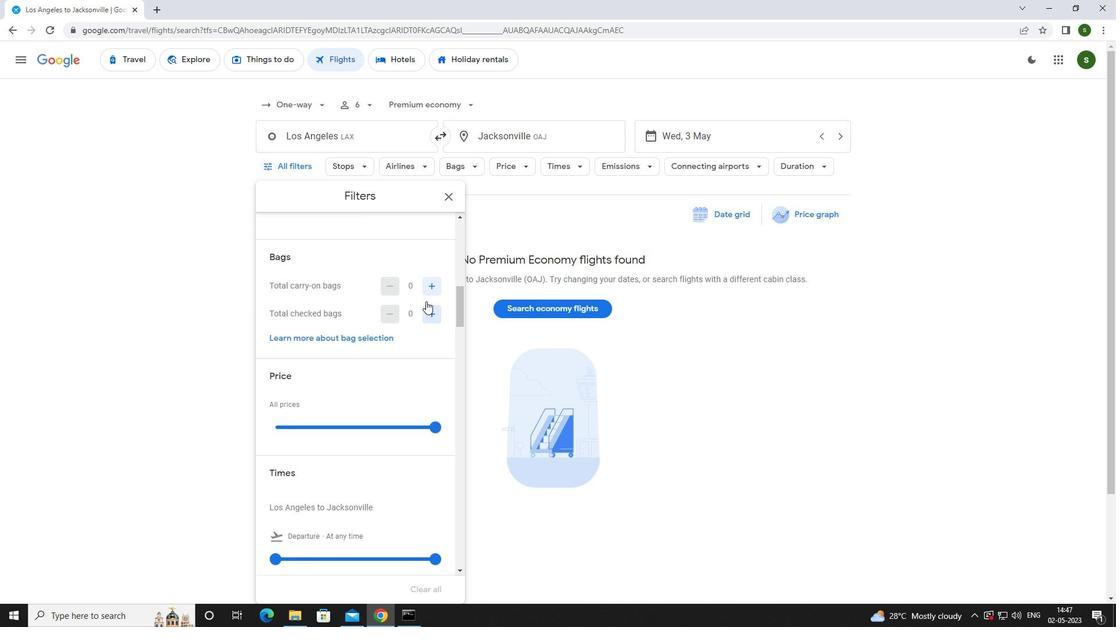 
Action: Mouse pressed left at (433, 313)
Screenshot: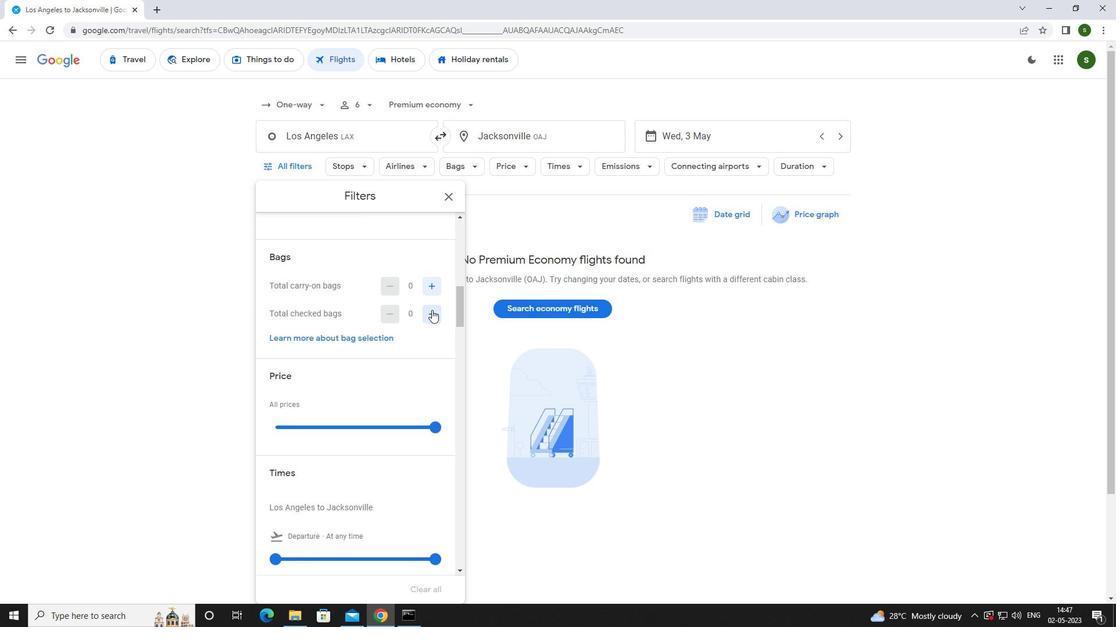 
Action: Mouse pressed left at (433, 313)
Screenshot: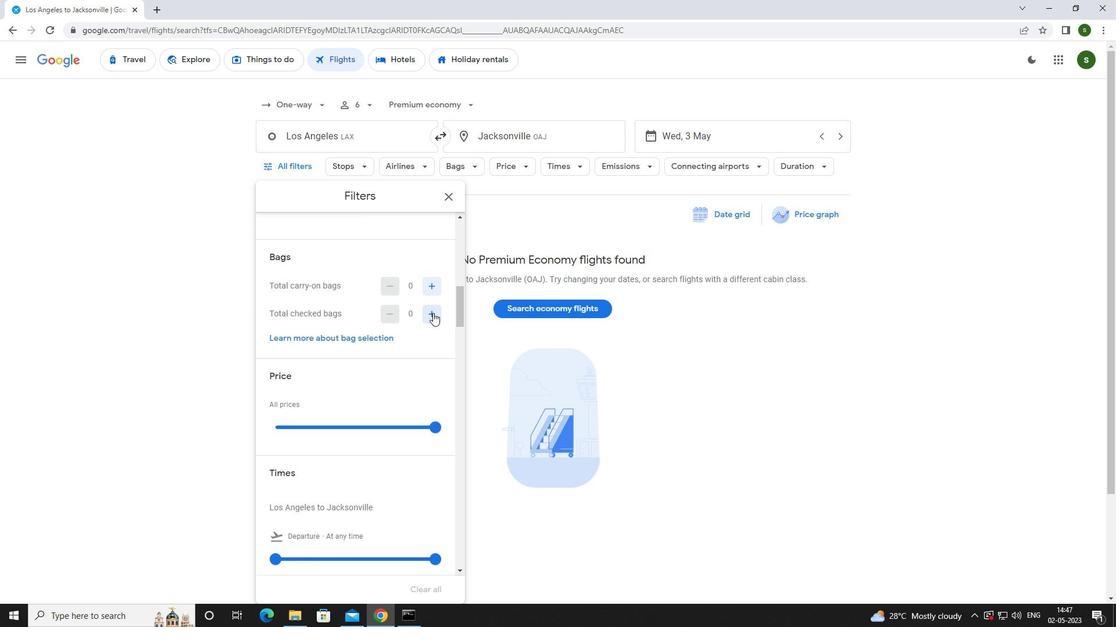 
Action: Mouse pressed left at (433, 313)
Screenshot: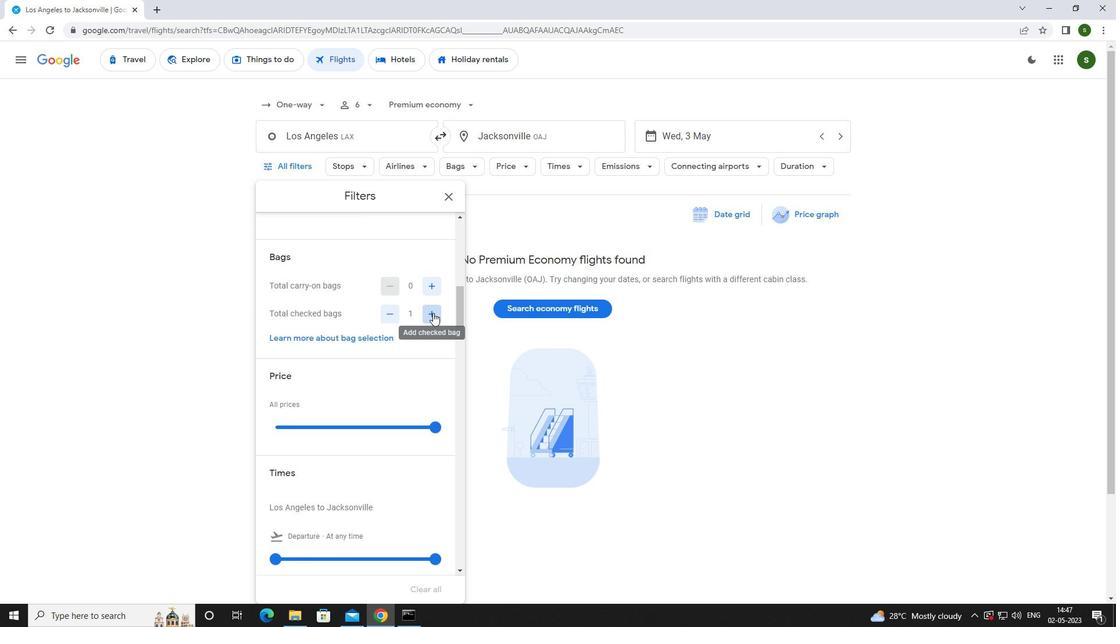 
Action: Mouse pressed left at (433, 313)
Screenshot: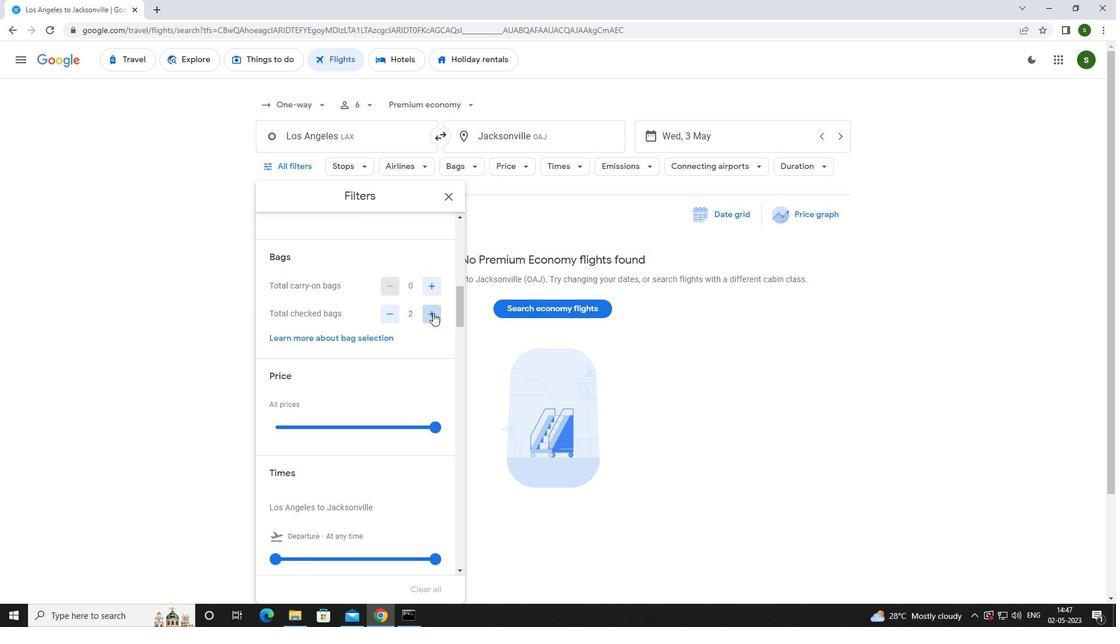 
Action: Mouse pressed left at (433, 313)
Screenshot: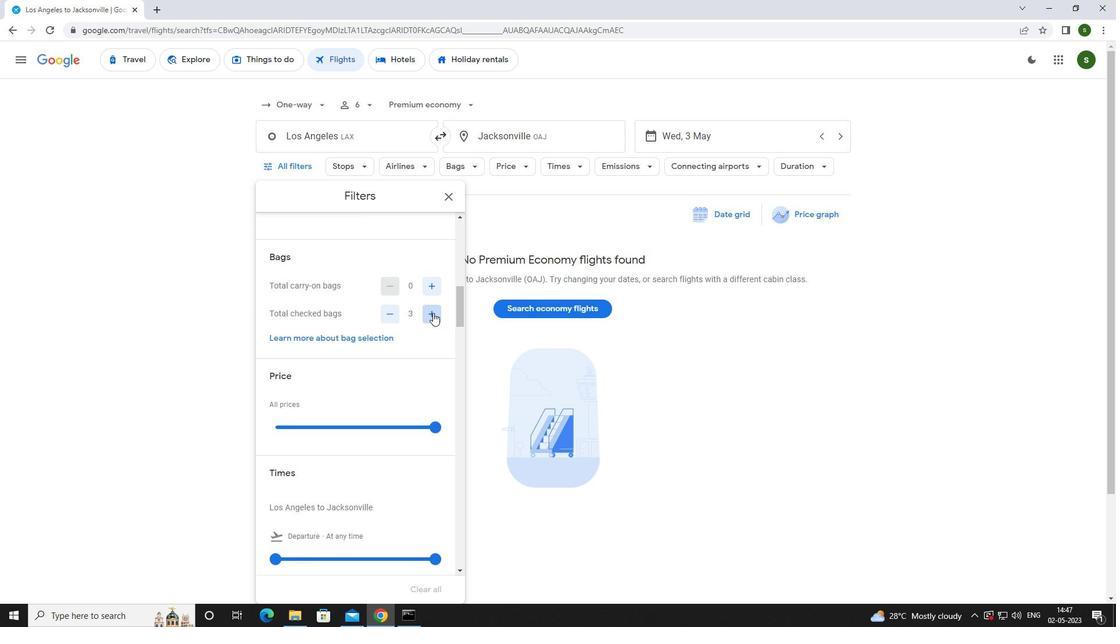 
Action: Mouse pressed left at (433, 313)
Screenshot: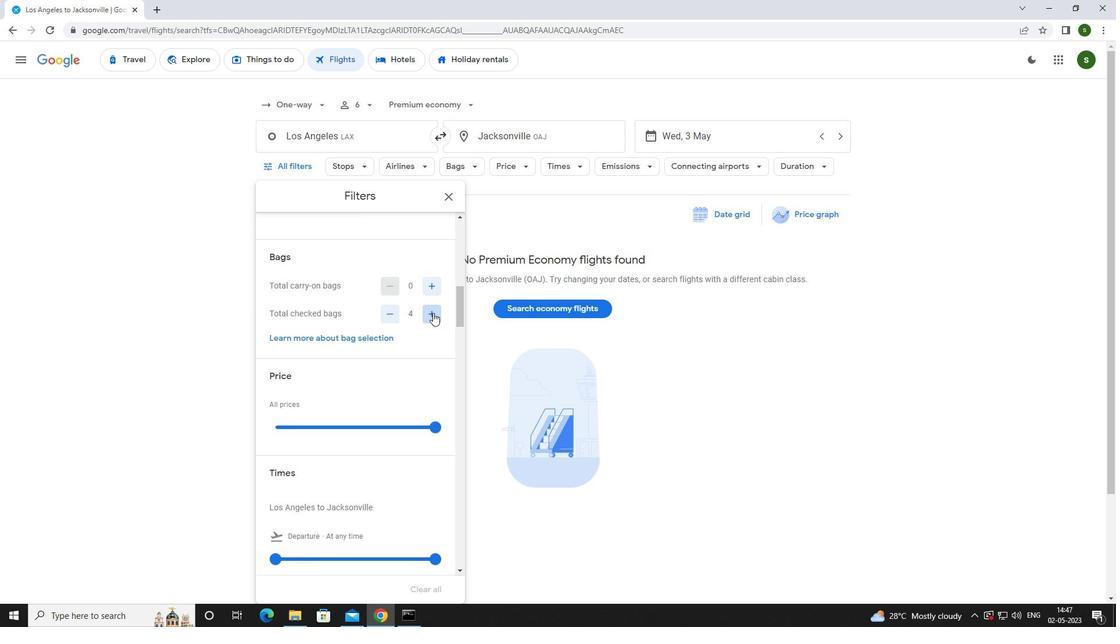 
Action: Mouse pressed left at (433, 313)
Screenshot: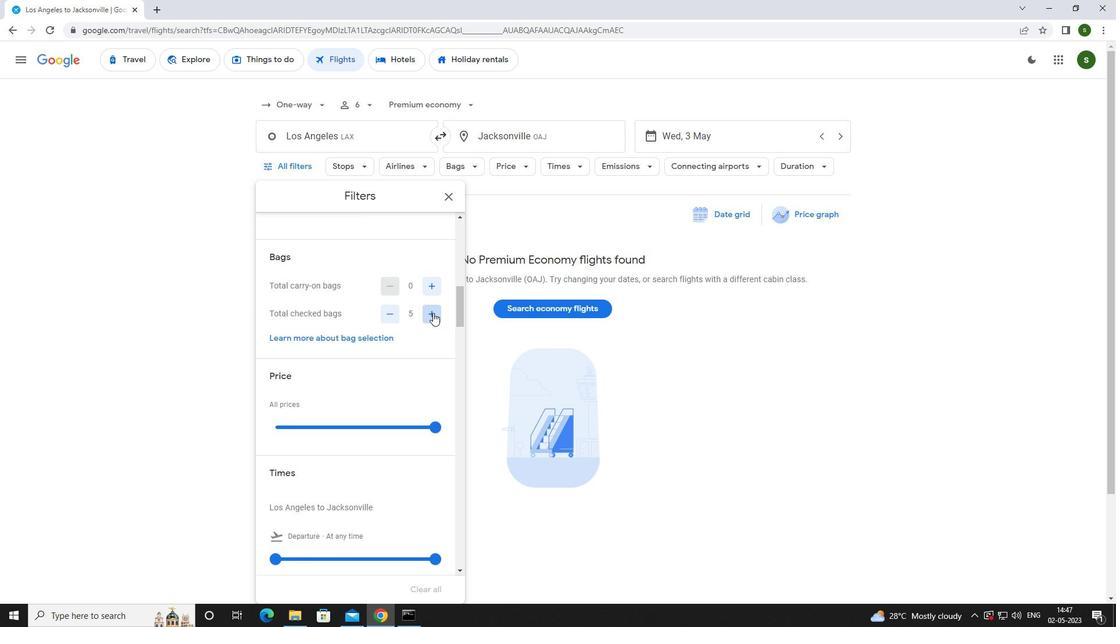 
Action: Mouse pressed left at (433, 313)
Screenshot: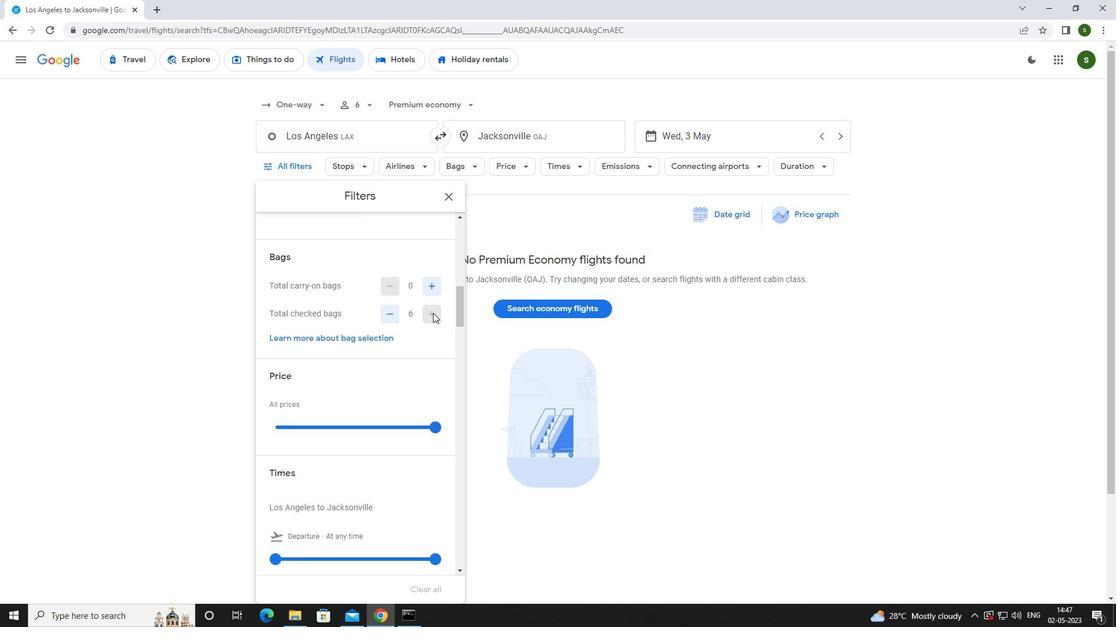 
Action: Mouse moved to (430, 426)
Screenshot: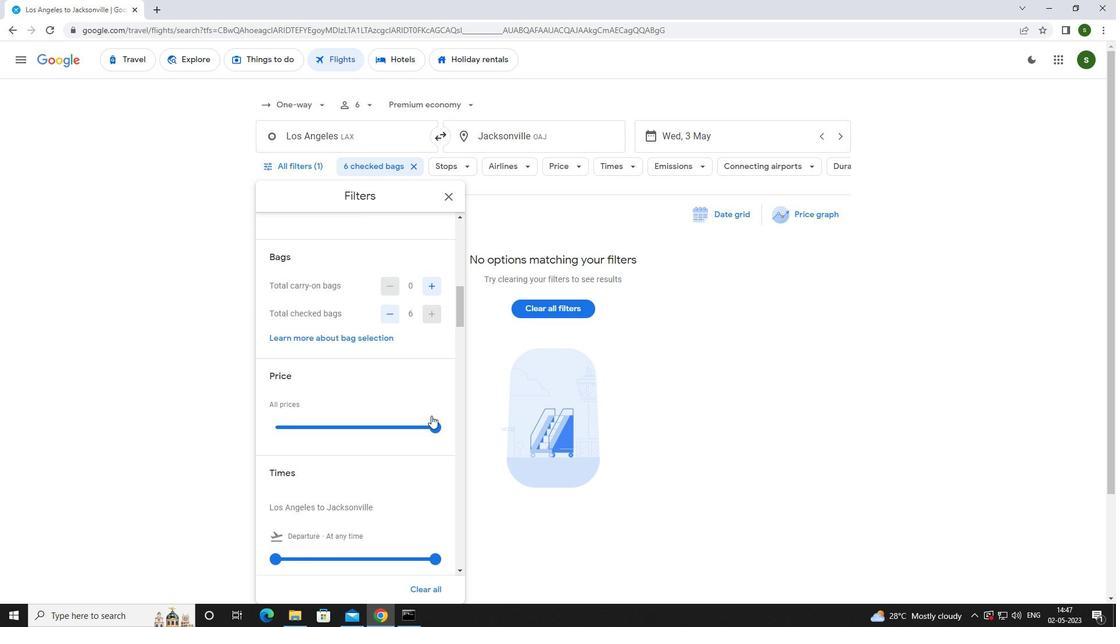 
Action: Mouse pressed left at (430, 426)
Screenshot: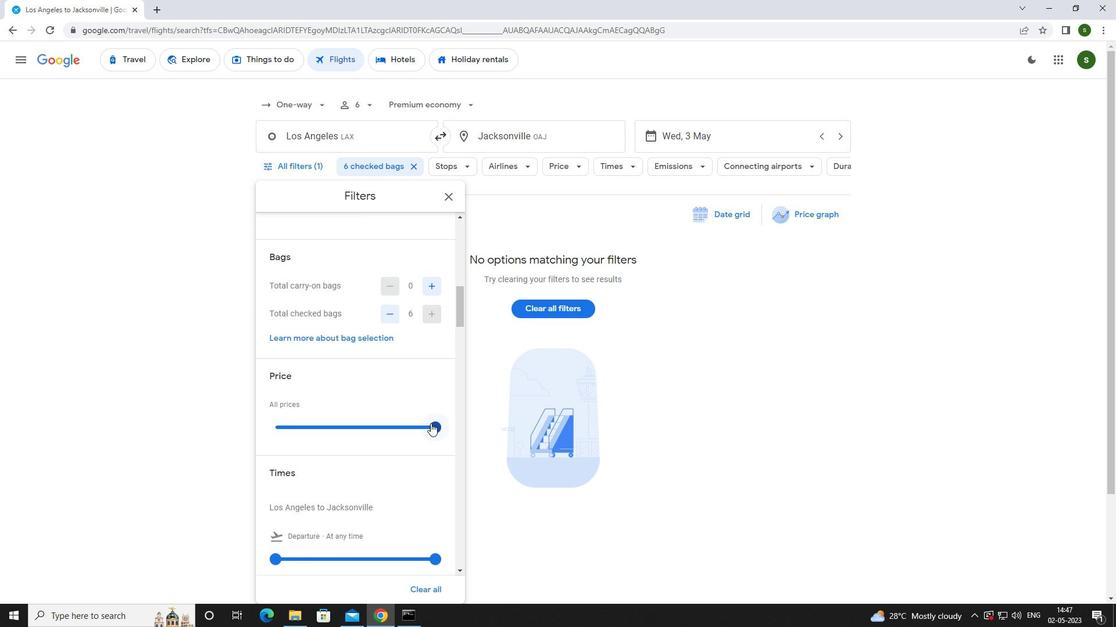 
Action: Mouse moved to (356, 417)
Screenshot: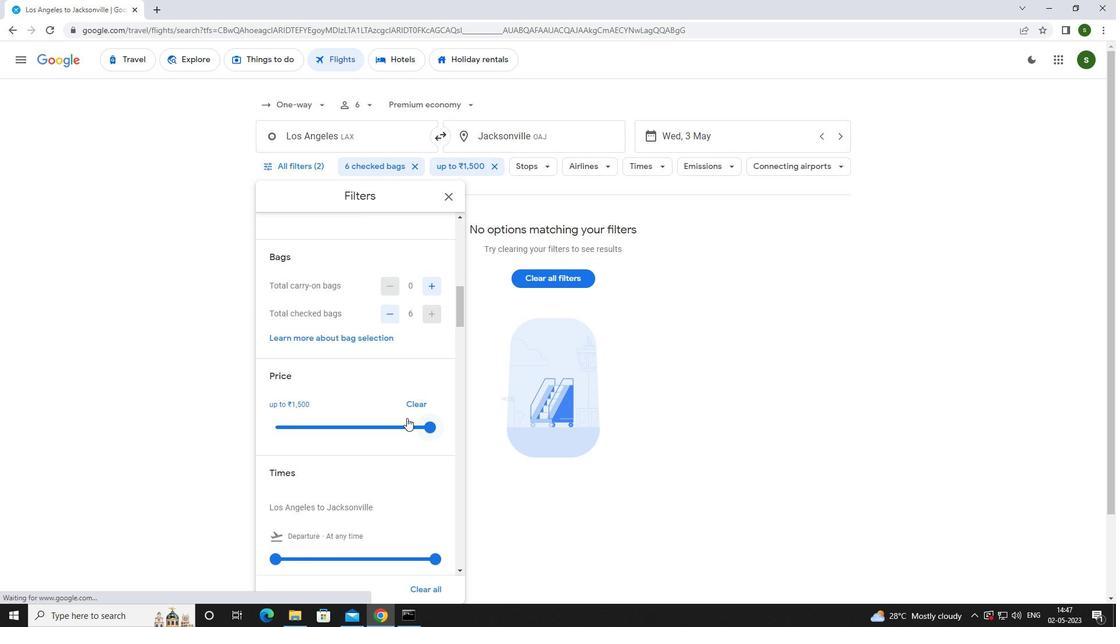 
Action: Mouse scrolled (356, 416) with delta (0, 0)
Screenshot: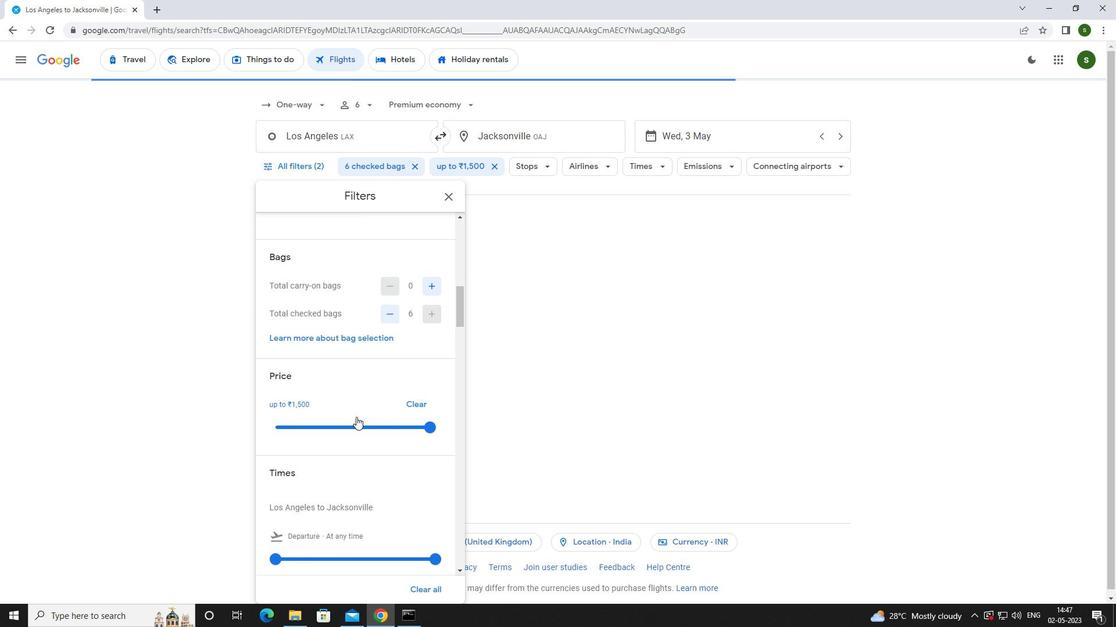 
Action: Mouse scrolled (356, 416) with delta (0, 0)
Screenshot: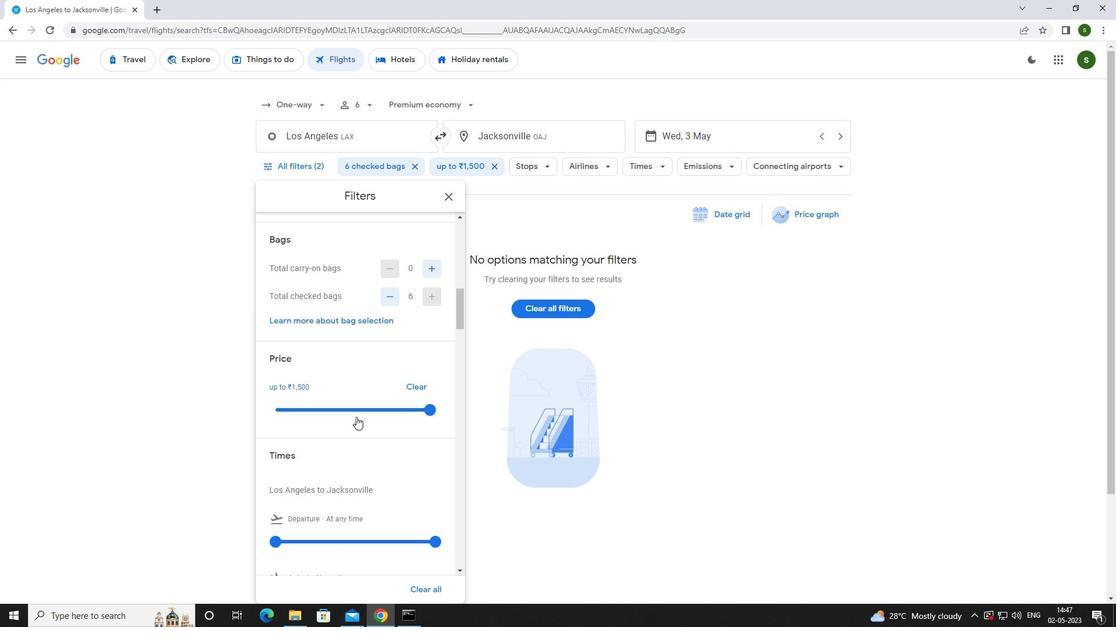 
Action: Mouse moved to (274, 436)
Screenshot: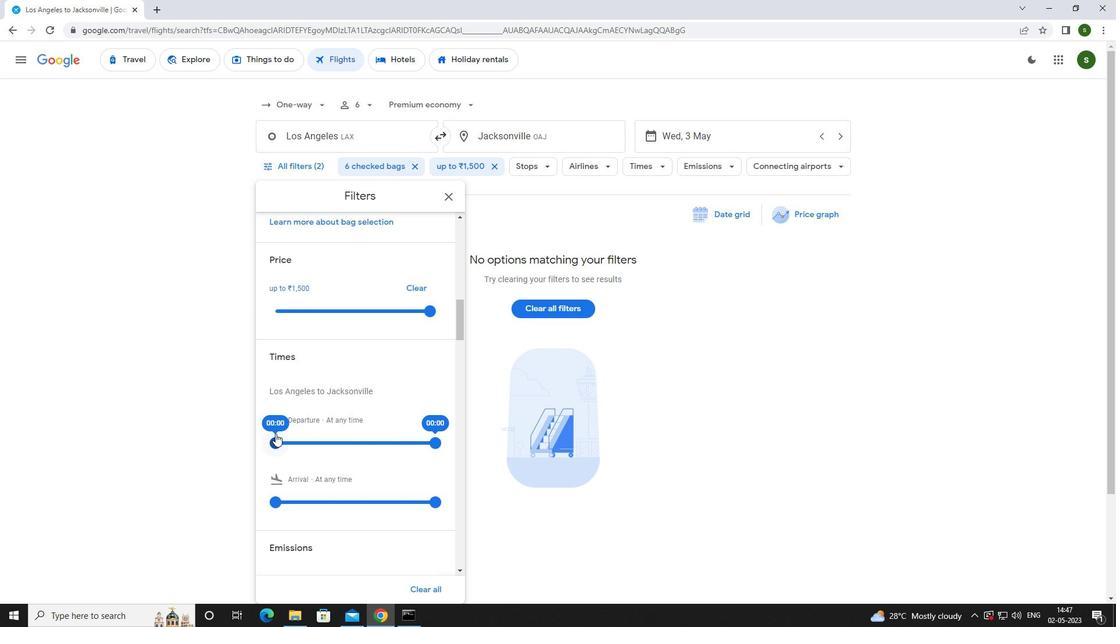 
Action: Mouse pressed left at (274, 436)
Screenshot: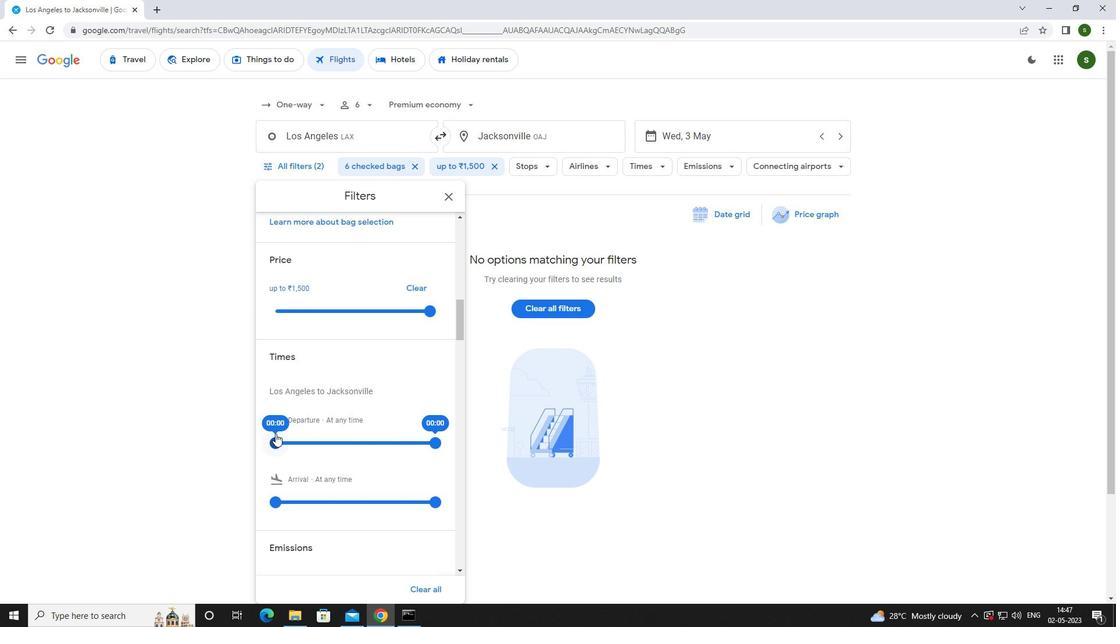 
Action: Mouse moved to (641, 424)
Screenshot: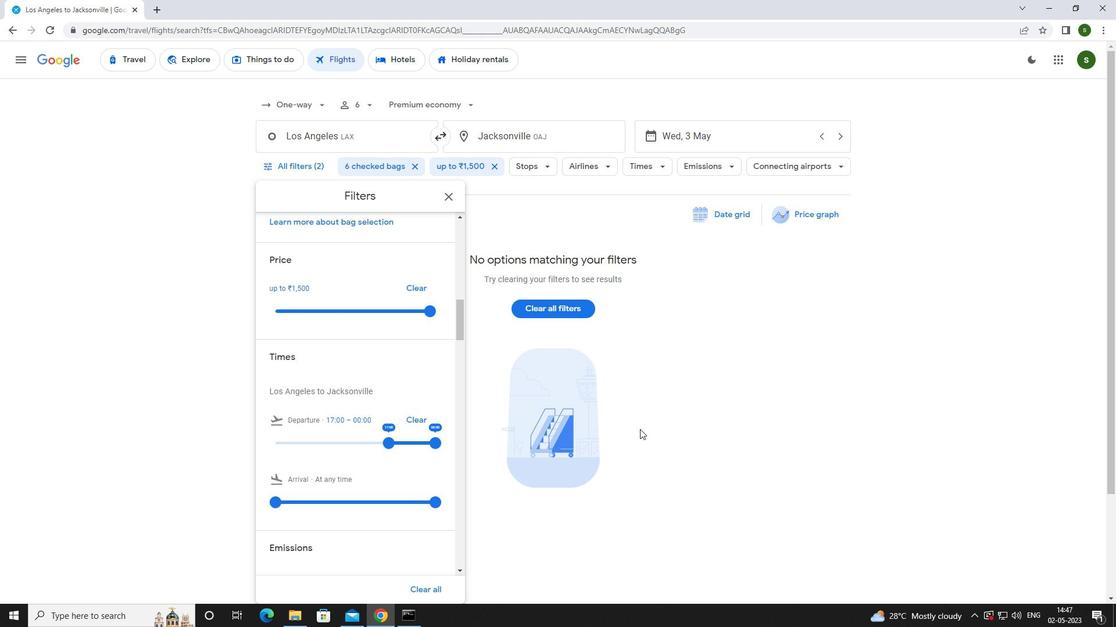 
Action: Mouse pressed left at (641, 424)
Screenshot: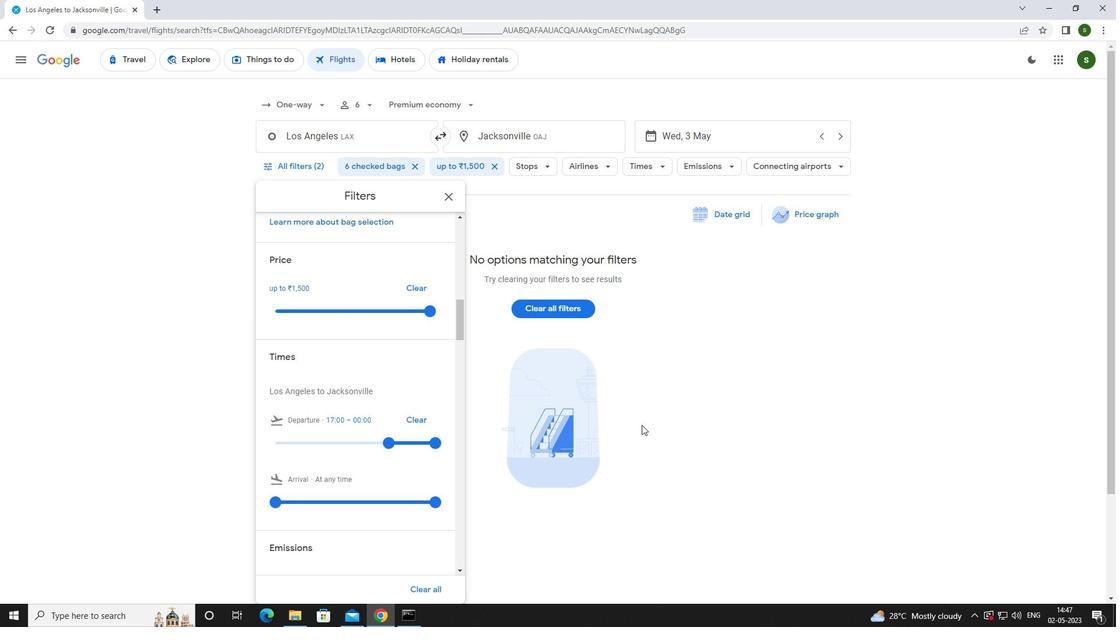 
